 Task: Create new Company, with domain: 'avon.com' and type: 'Other'. Add new contact for this company, with mail Id: 'Akshara18Foster@avon.com', First Name: Akshara, Last name:  Foster, Job Title: 'Public Relations Manager', Phone Number: '(916) 555-4571'. Change life cycle stage to  Lead and lead status to  In Progress. Logged in from softage.10@softage.net
Action: Mouse moved to (86, 60)
Screenshot: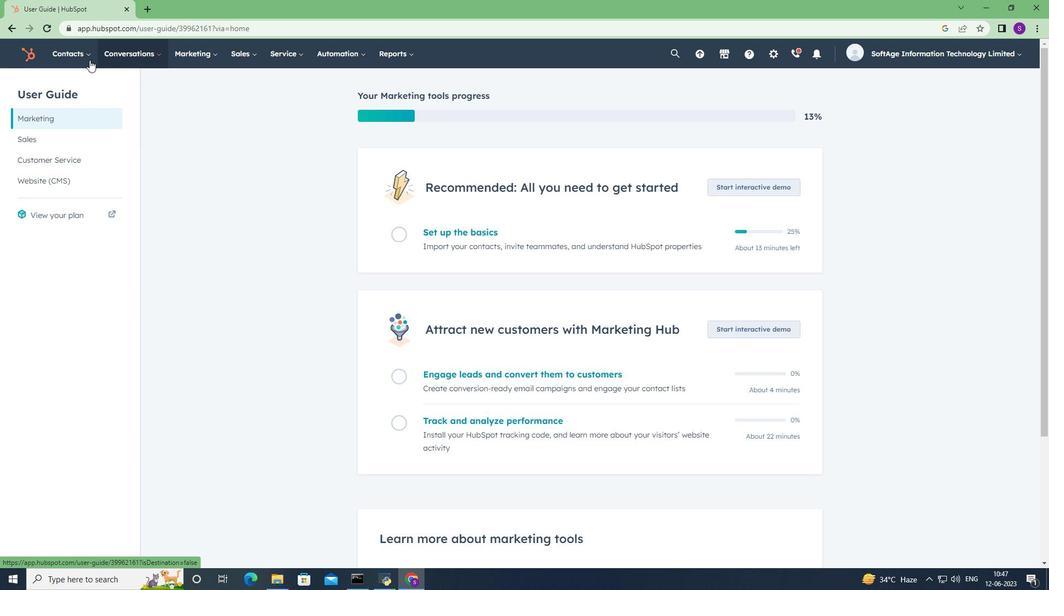 
Action: Mouse pressed left at (86, 60)
Screenshot: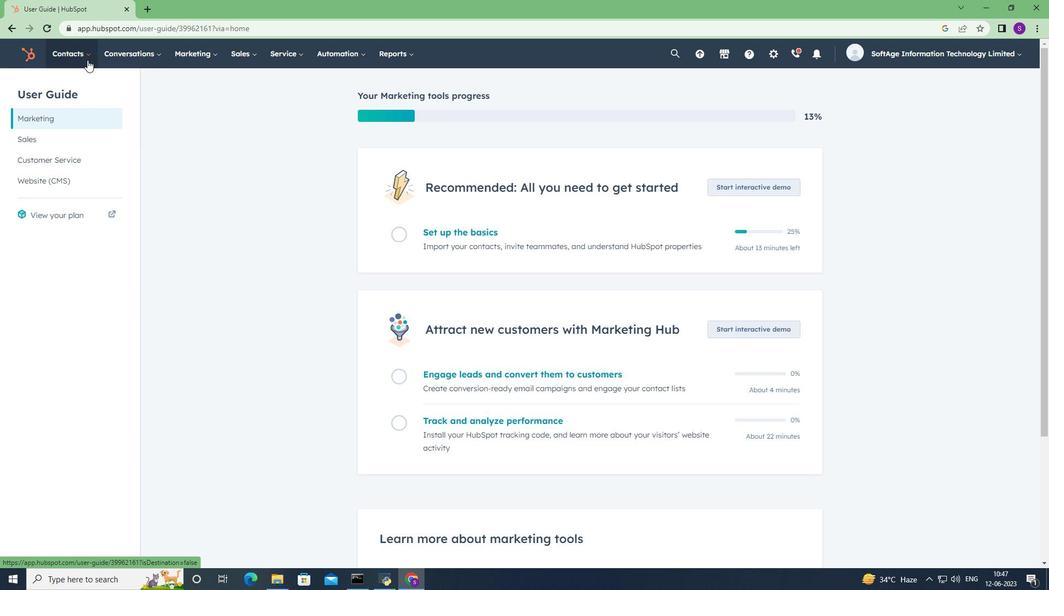 
Action: Mouse moved to (103, 105)
Screenshot: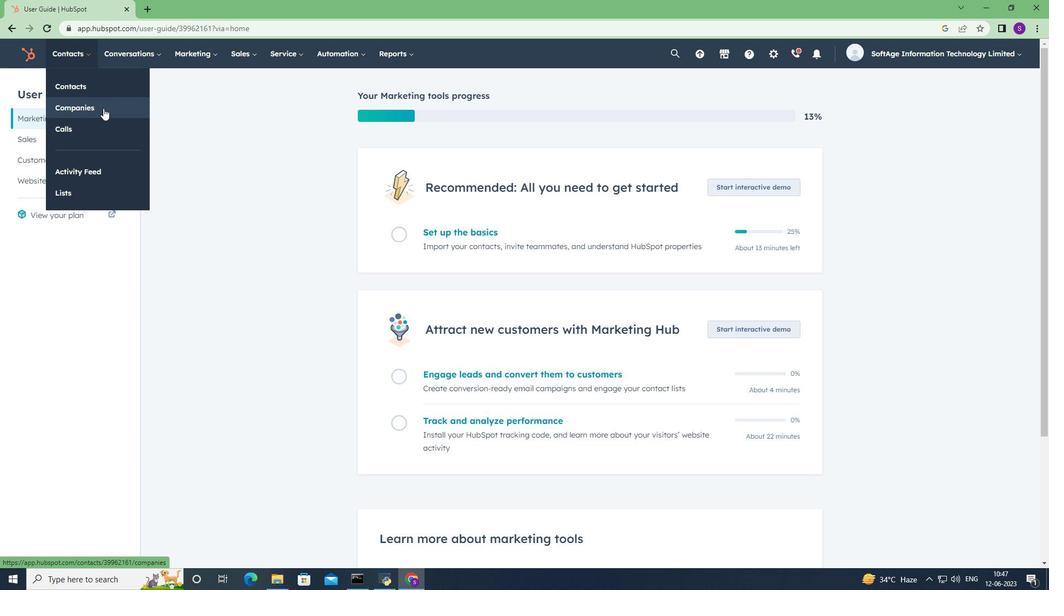 
Action: Mouse pressed left at (103, 105)
Screenshot: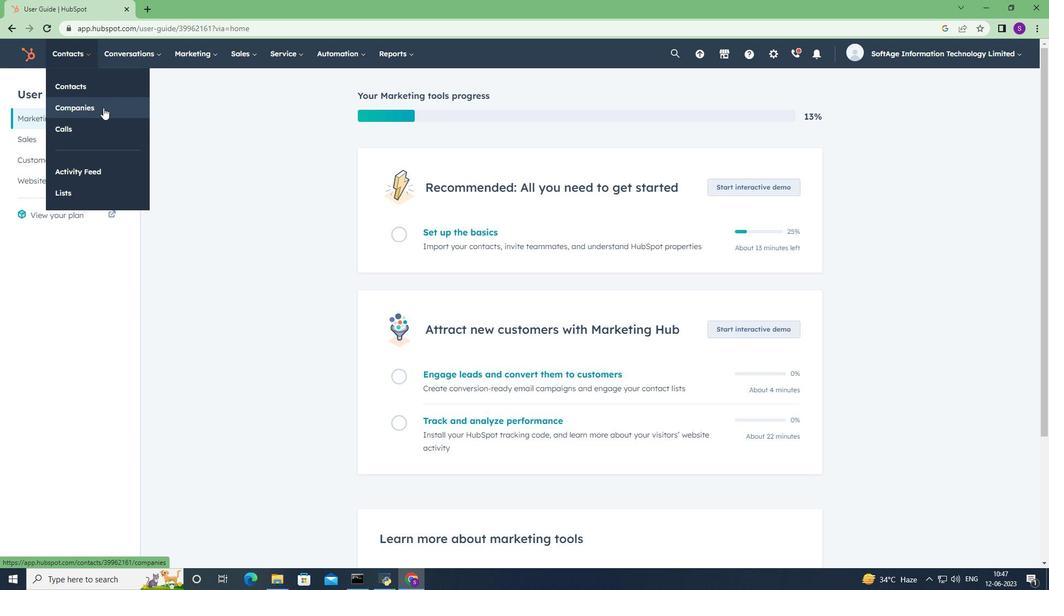
Action: Mouse moved to (984, 90)
Screenshot: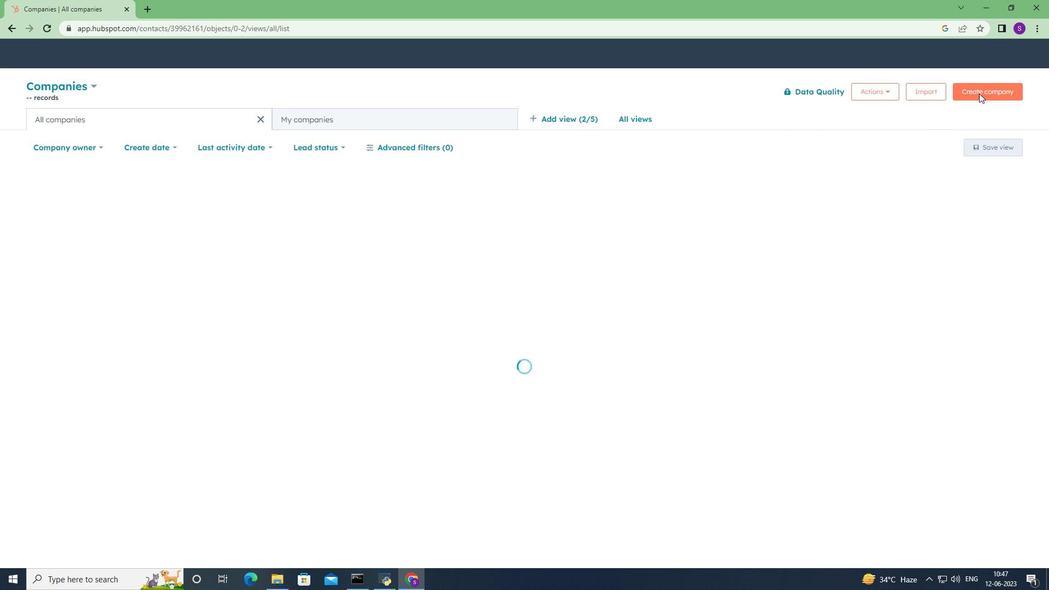 
Action: Mouse pressed left at (984, 90)
Screenshot: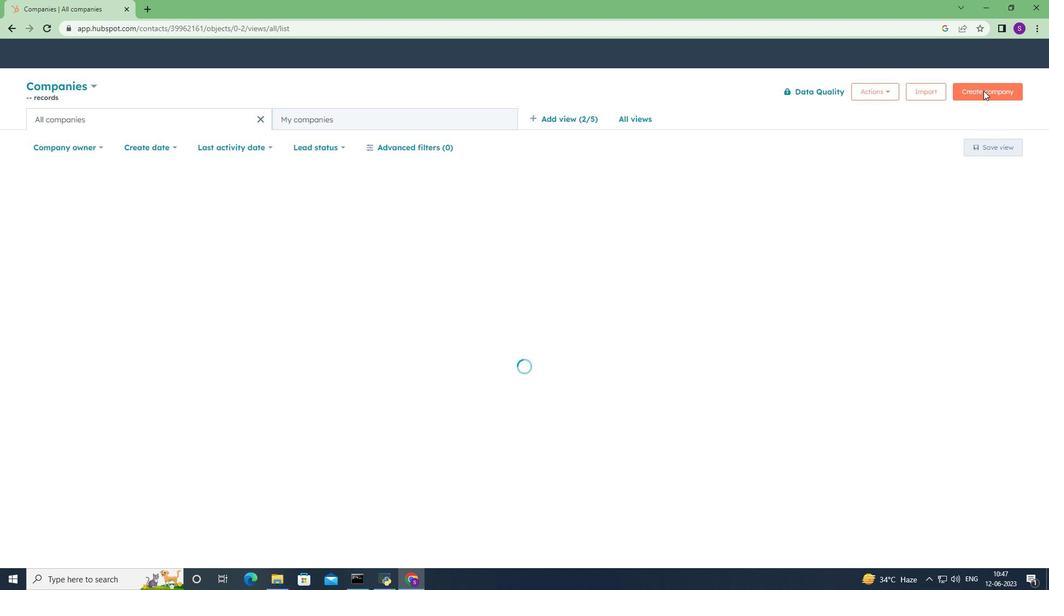 
Action: Mouse moved to (779, 140)
Screenshot: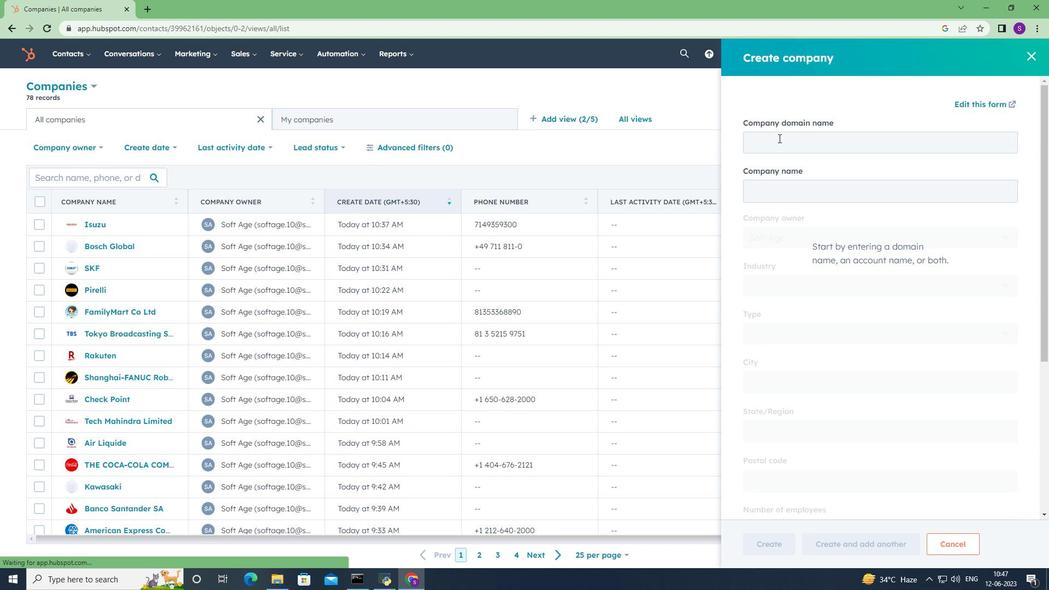 
Action: Mouse pressed left at (779, 140)
Screenshot: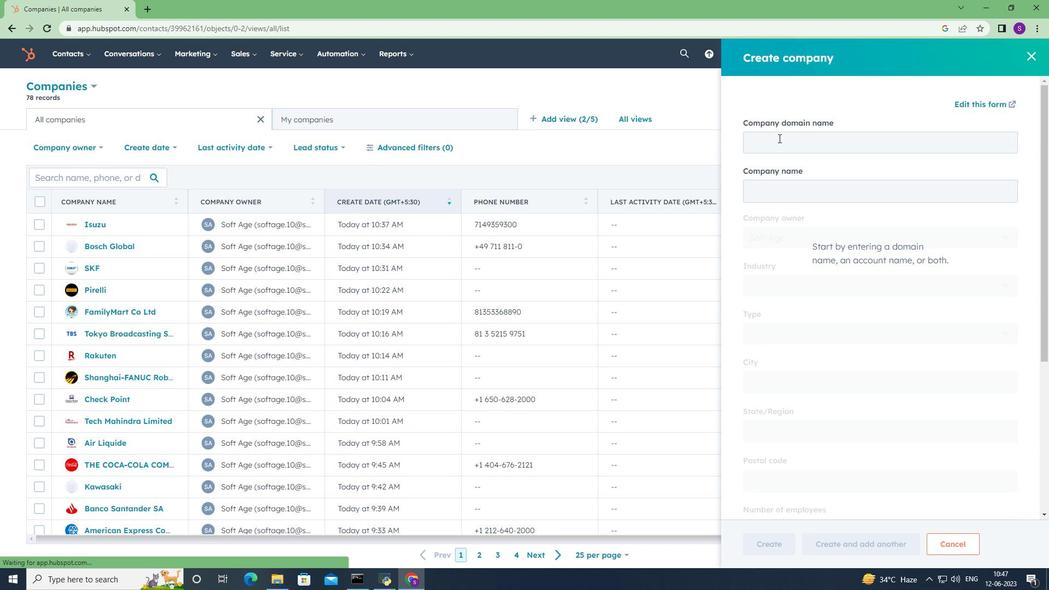 
Action: Key pressed <Key.shift>A<Key.backspace>an<Key.backspace>von.com
Screenshot: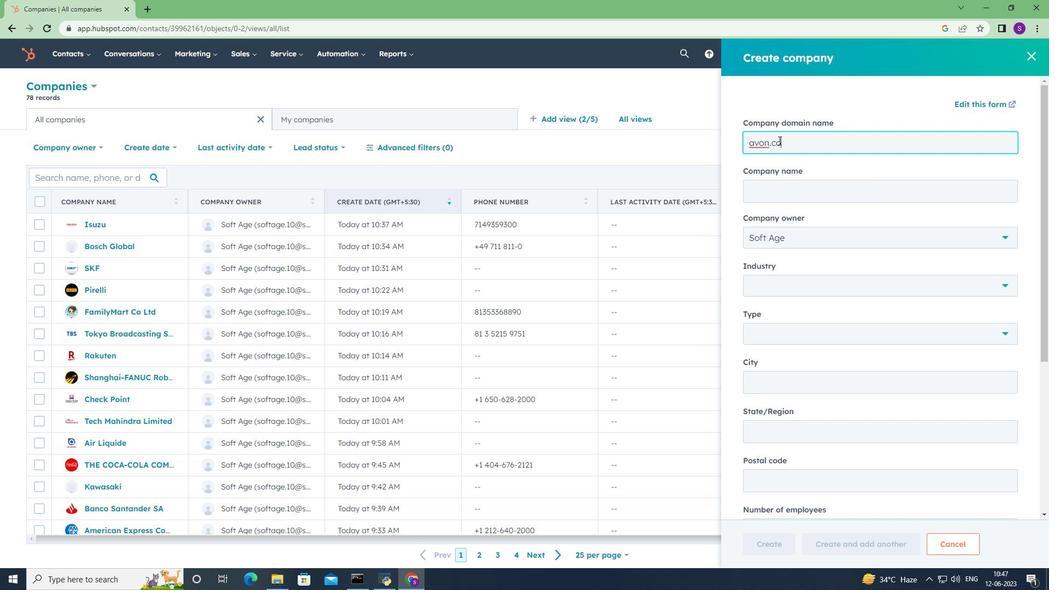 
Action: Mouse moved to (786, 176)
Screenshot: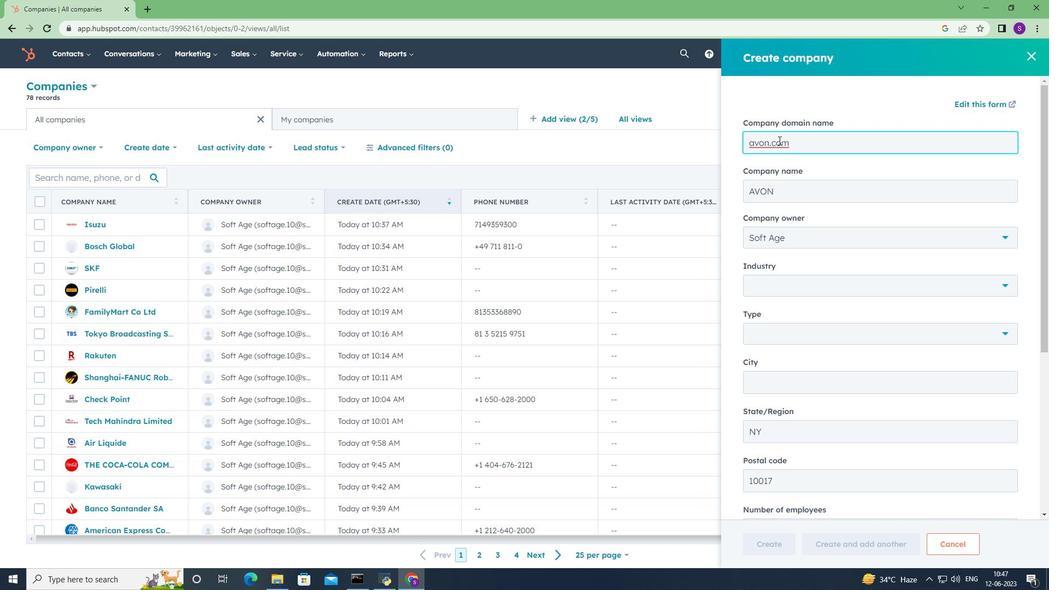 
Action: Mouse scrolled (786, 176) with delta (0, 0)
Screenshot: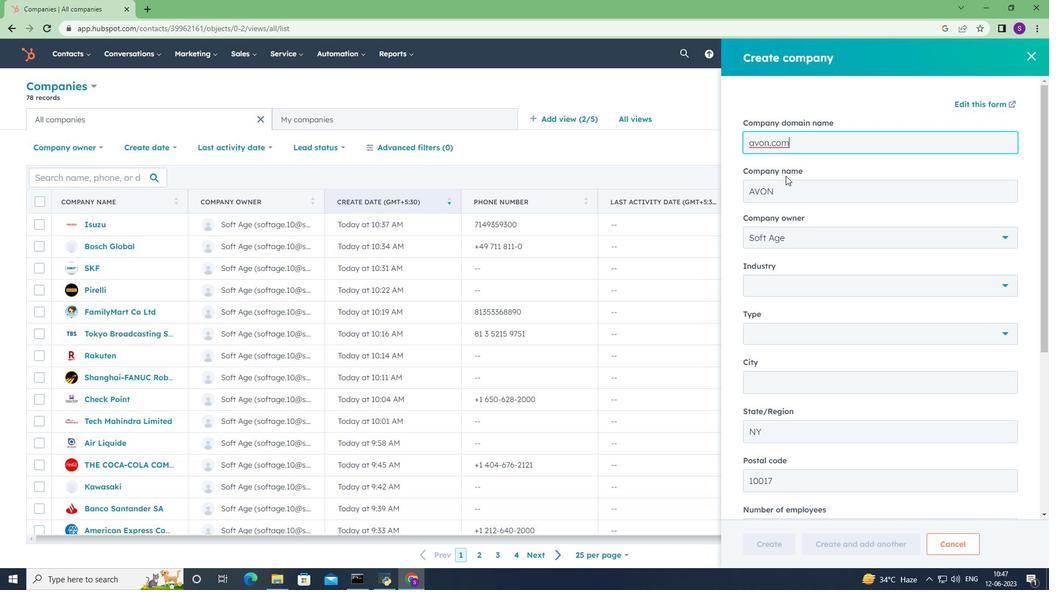
Action: Mouse moved to (790, 182)
Screenshot: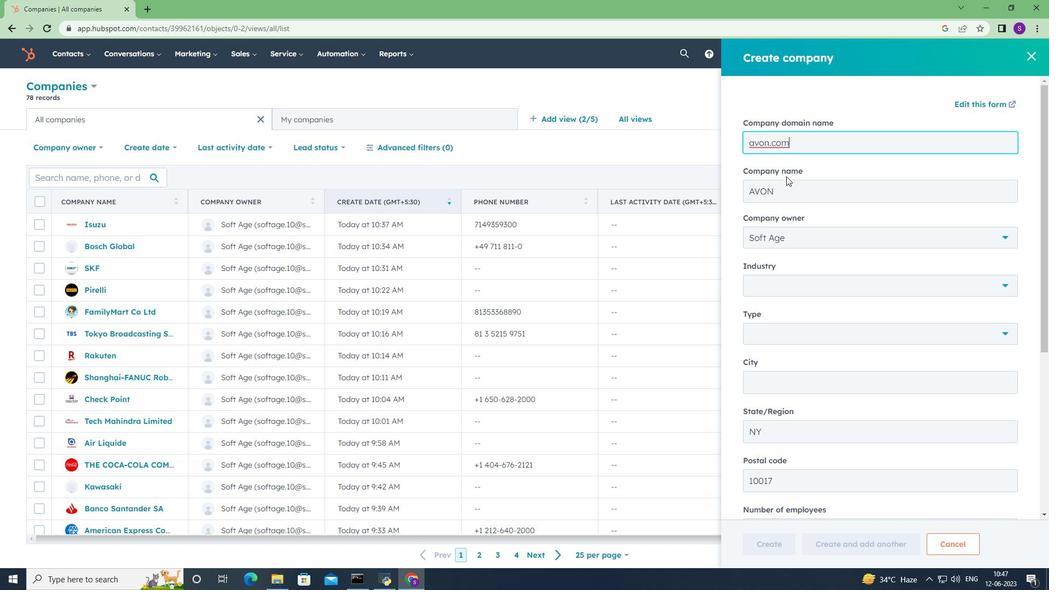 
Action: Mouse scrolled (787, 179) with delta (0, 0)
Screenshot: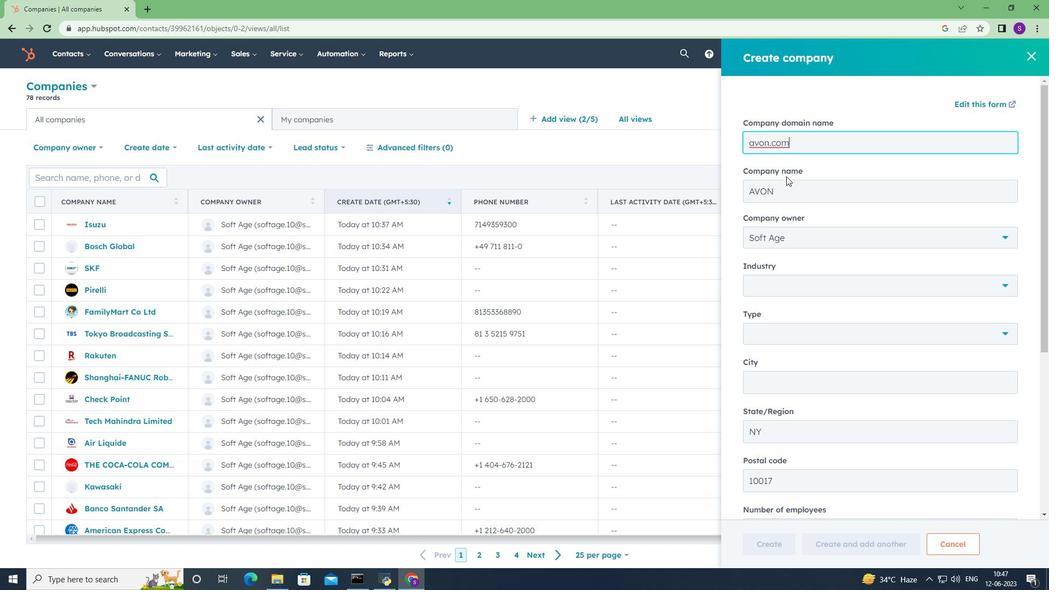 
Action: Mouse scrolled (790, 182) with delta (0, 0)
Screenshot: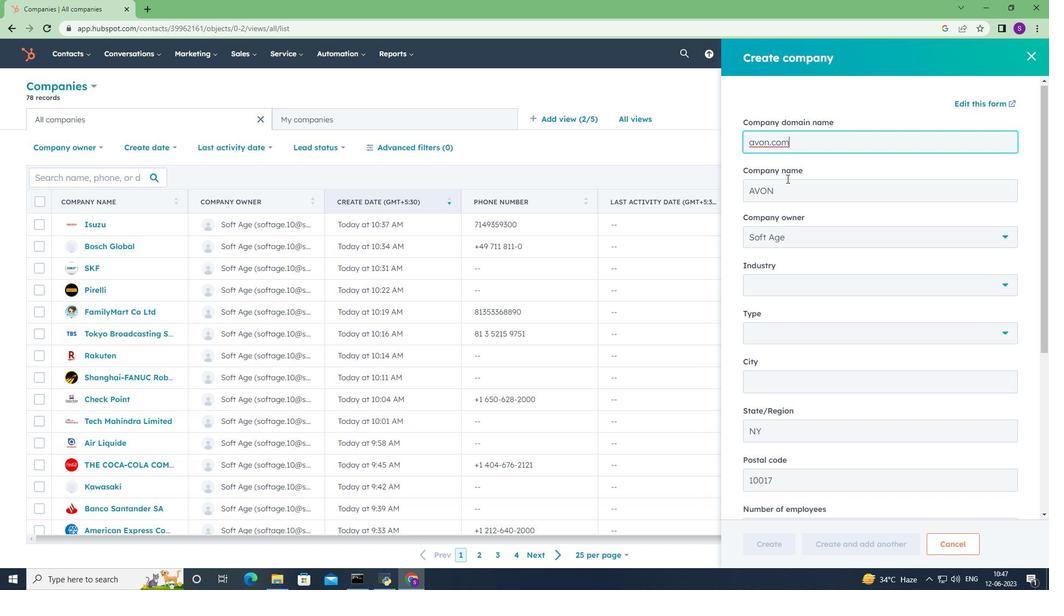 
Action: Mouse moved to (801, 173)
Screenshot: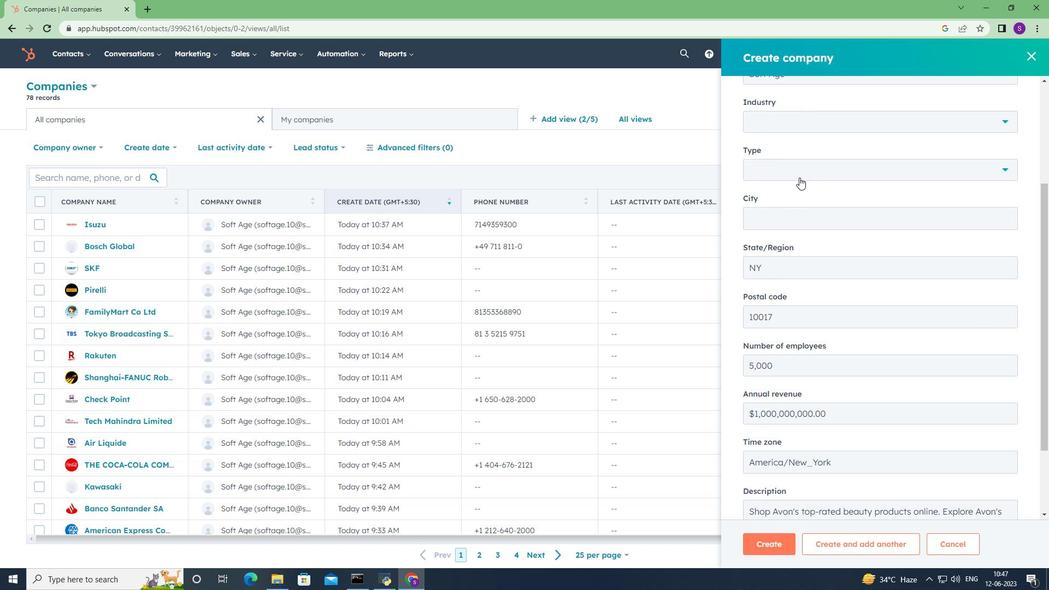 
Action: Mouse pressed left at (801, 173)
Screenshot: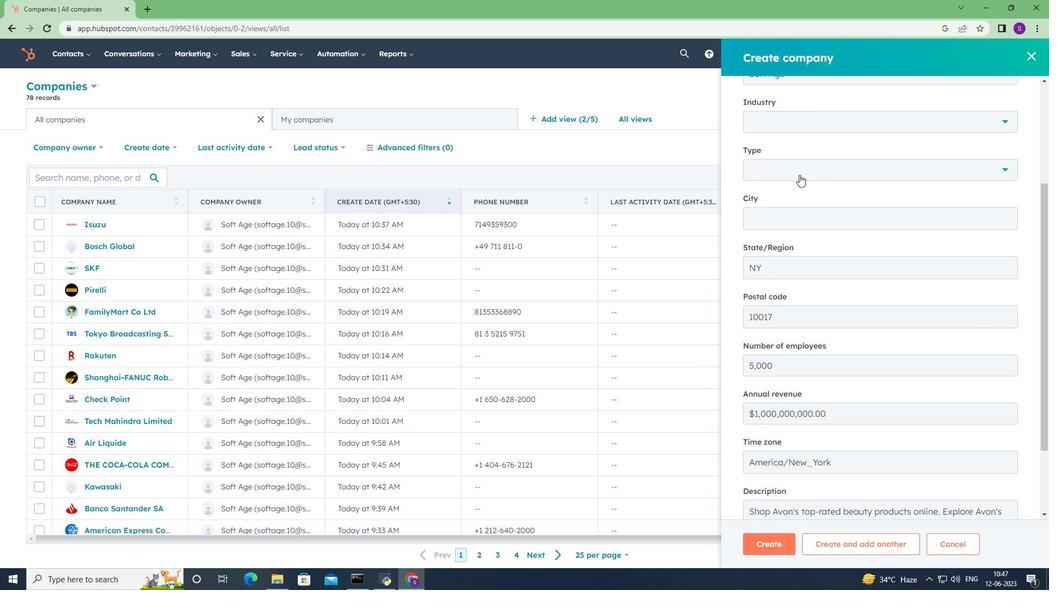
Action: Mouse moved to (780, 195)
Screenshot: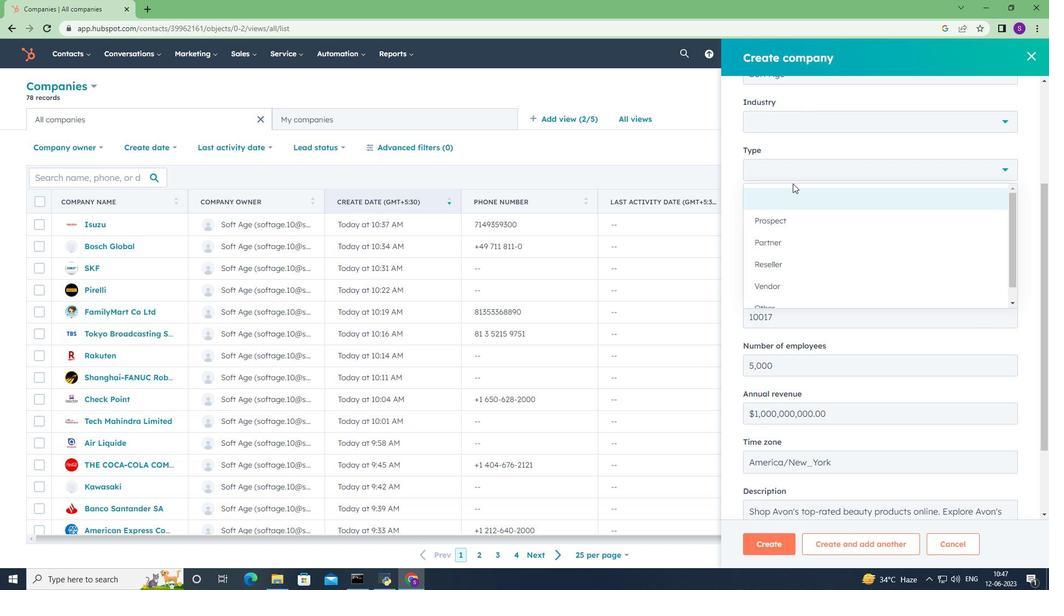 
Action: Mouse scrolled (780, 194) with delta (0, 0)
Screenshot: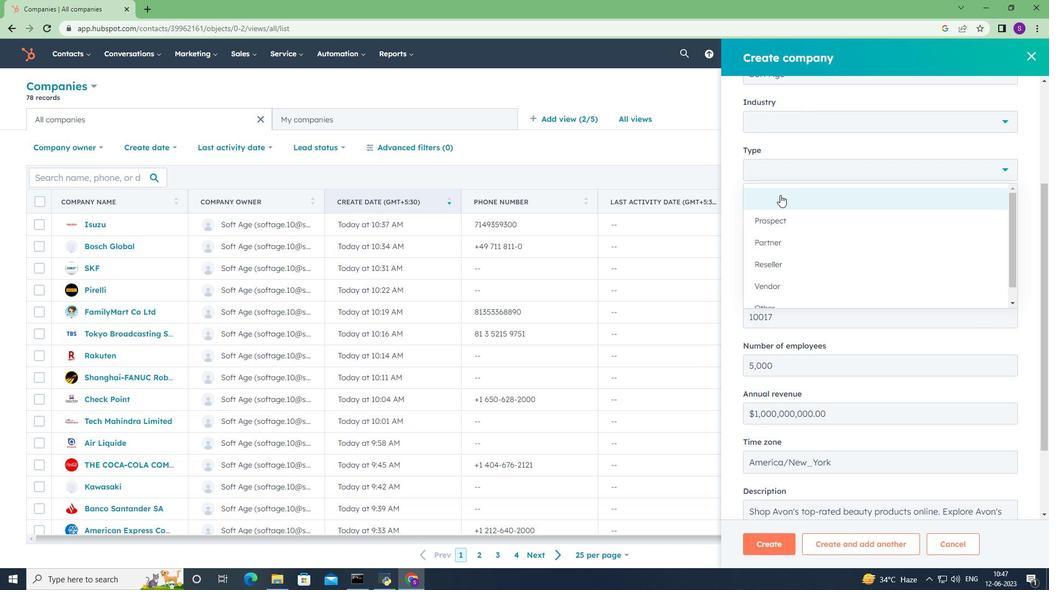 
Action: Mouse scrolled (780, 194) with delta (0, 0)
Screenshot: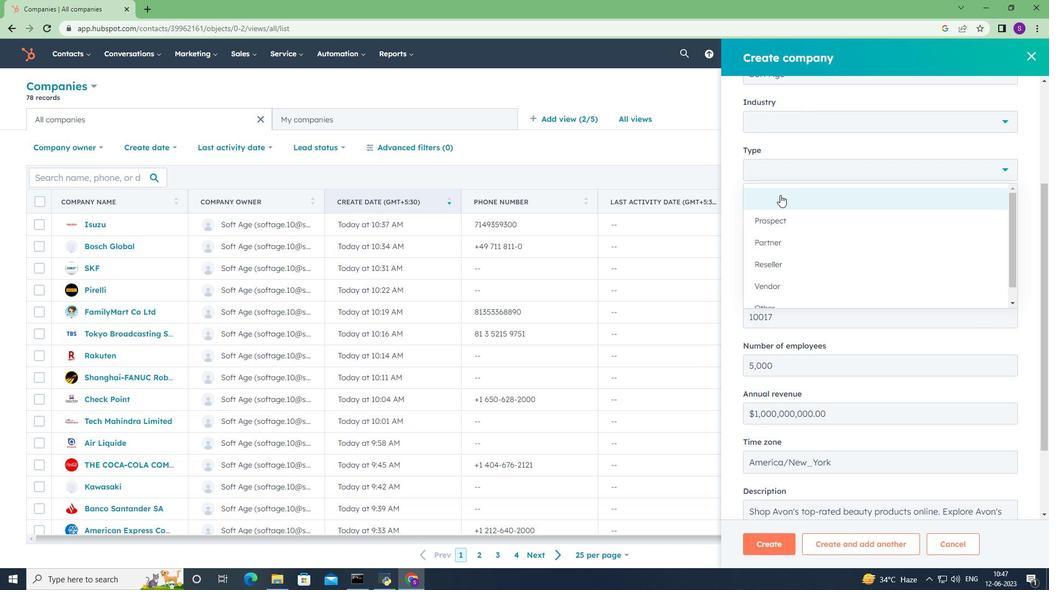 
Action: Mouse scrolled (780, 194) with delta (0, 0)
Screenshot: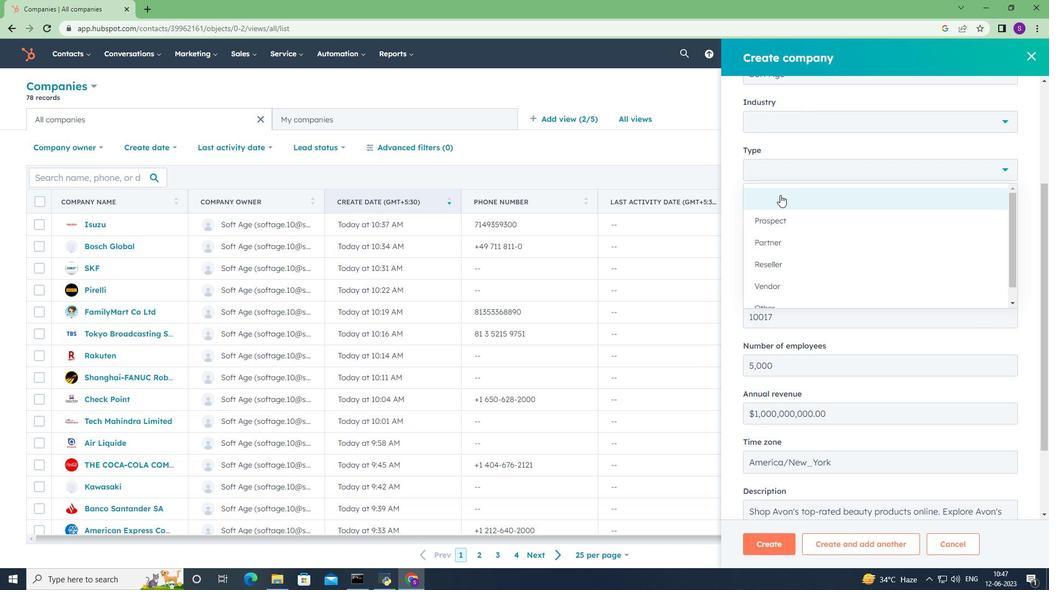 
Action: Mouse scrolled (780, 194) with delta (0, 0)
Screenshot: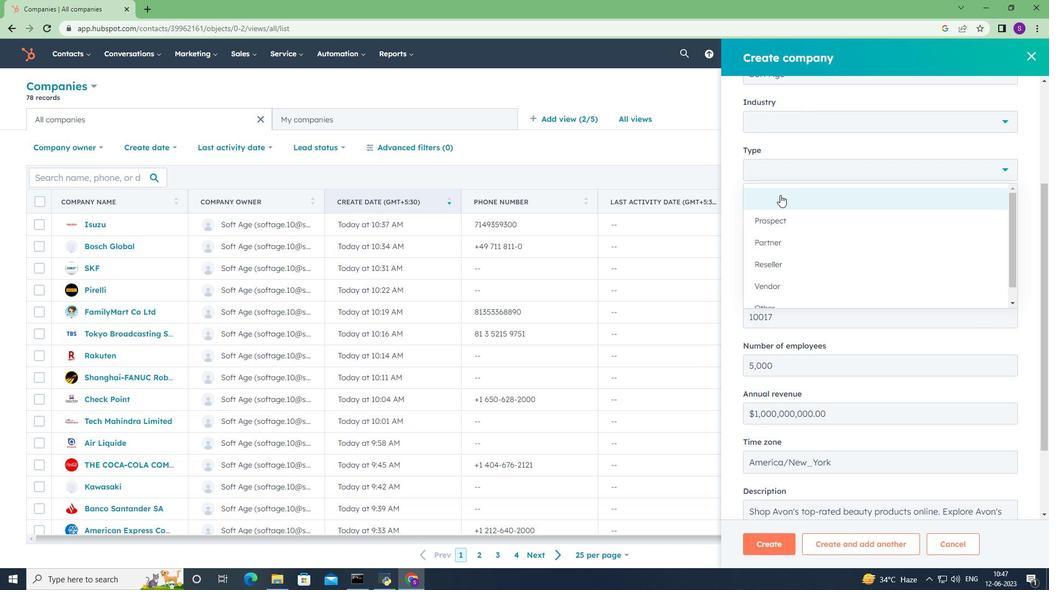
Action: Mouse scrolled (780, 194) with delta (0, 0)
Screenshot: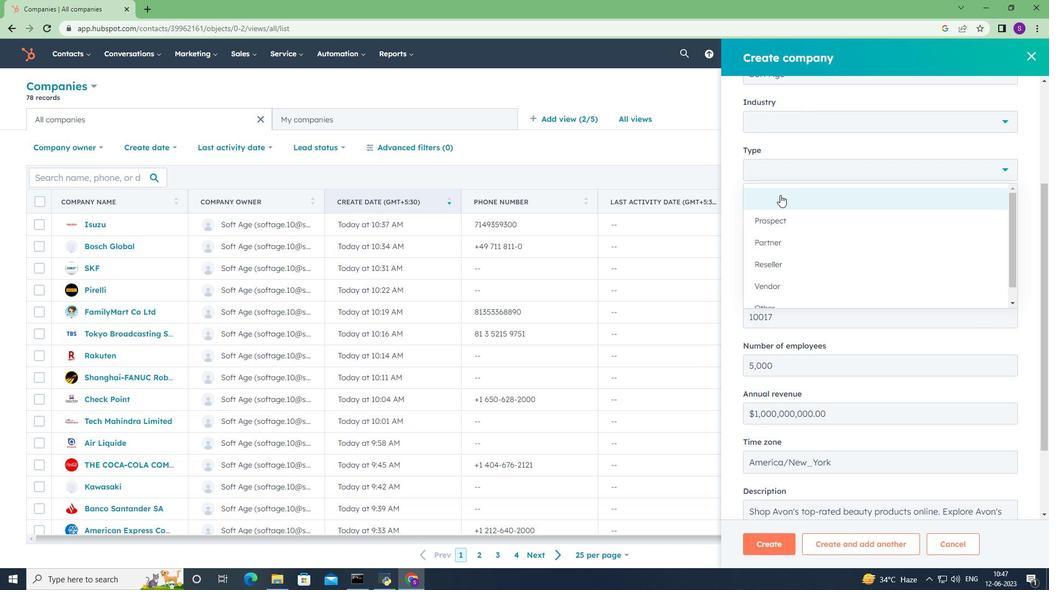 
Action: Mouse moved to (770, 290)
Screenshot: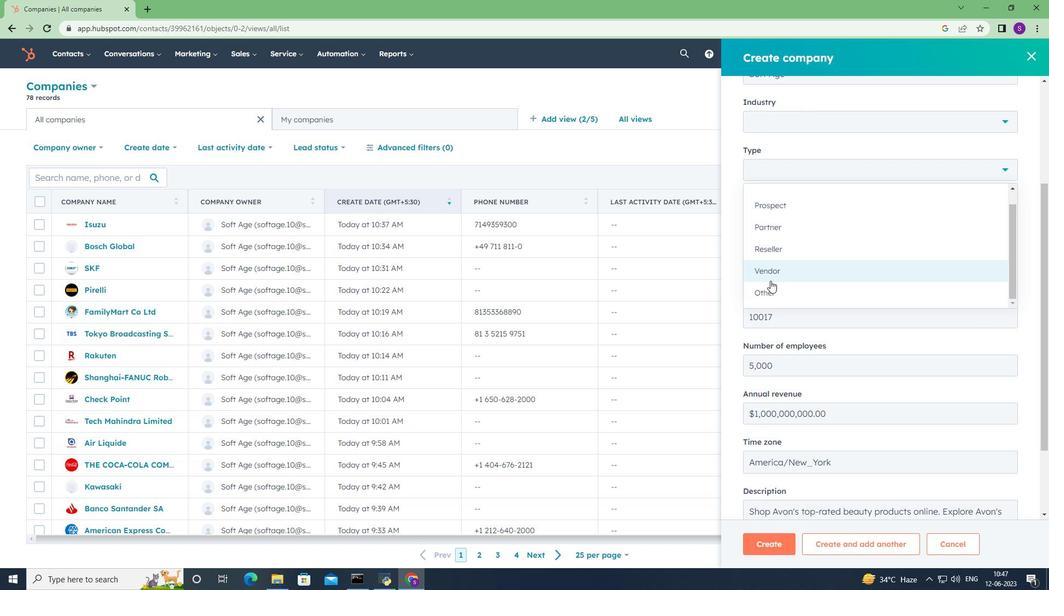 
Action: Mouse pressed left at (770, 290)
Screenshot: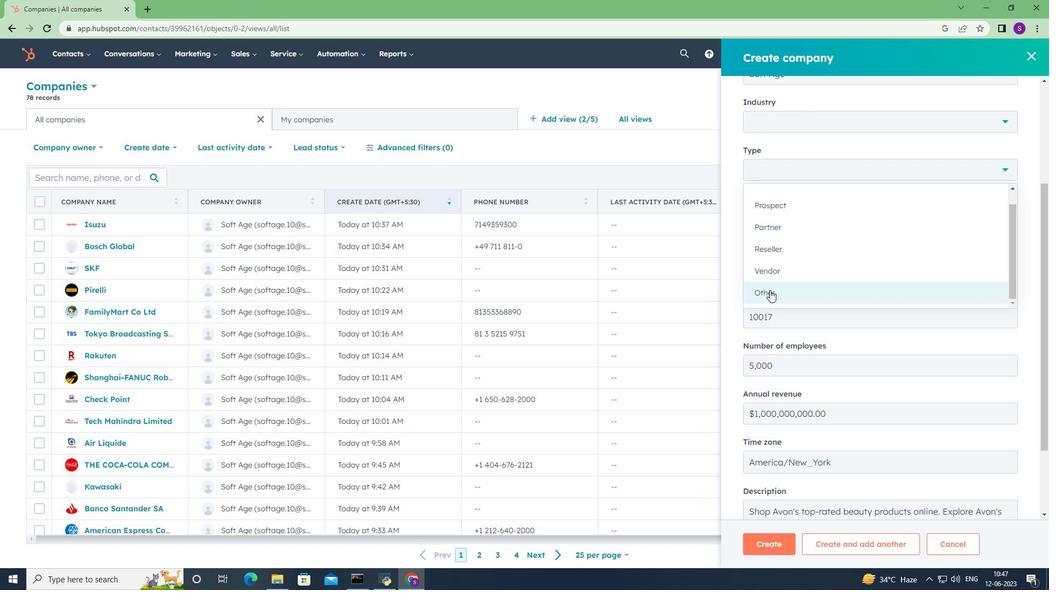 
Action: Mouse moved to (777, 274)
Screenshot: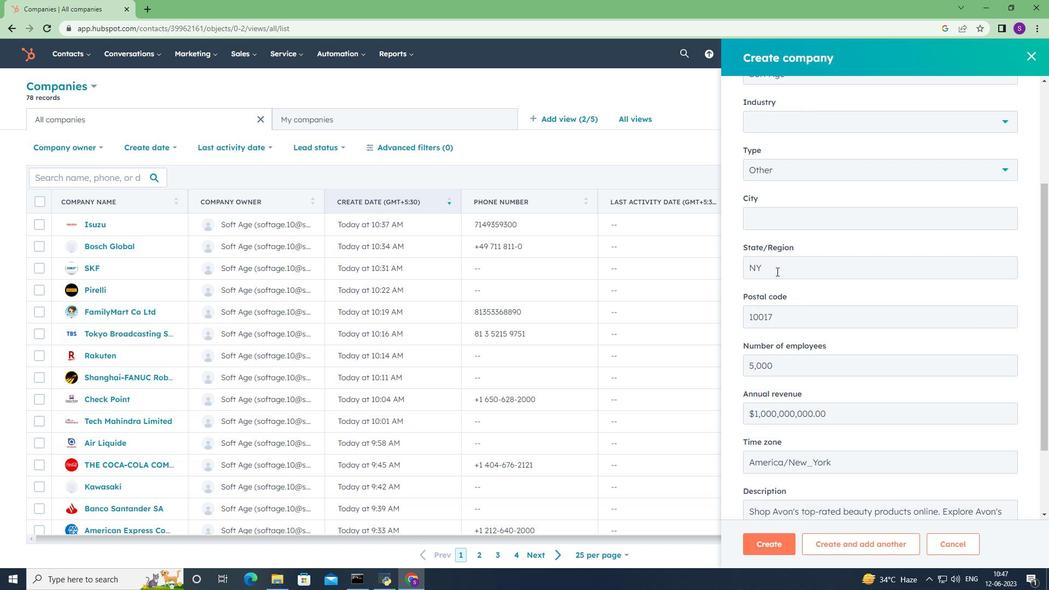 
Action: Mouse scrolled (777, 271) with delta (0, 0)
Screenshot: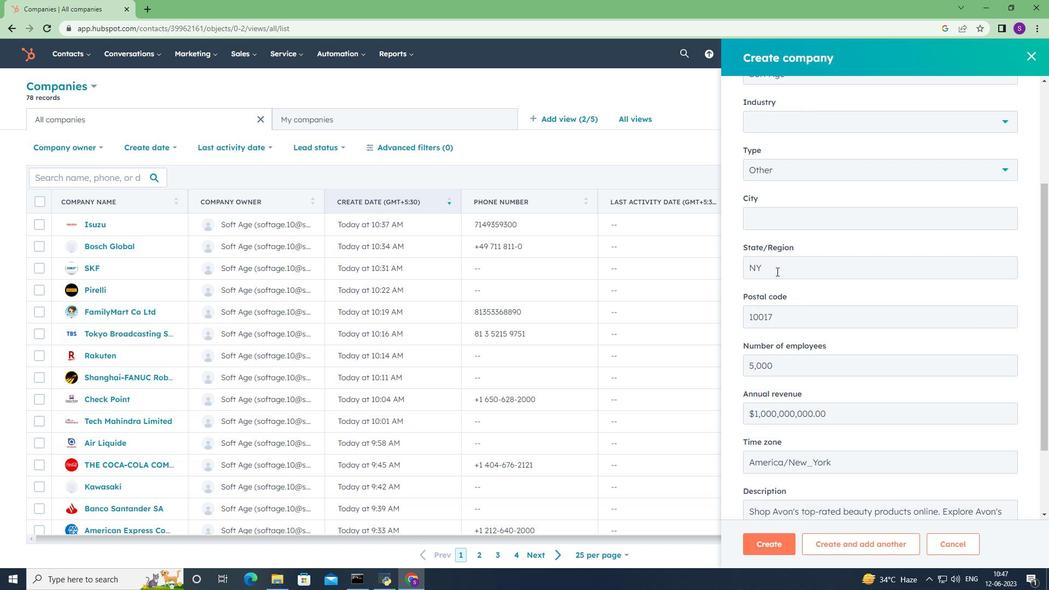 
Action: Mouse scrolled (777, 273) with delta (0, 0)
Screenshot: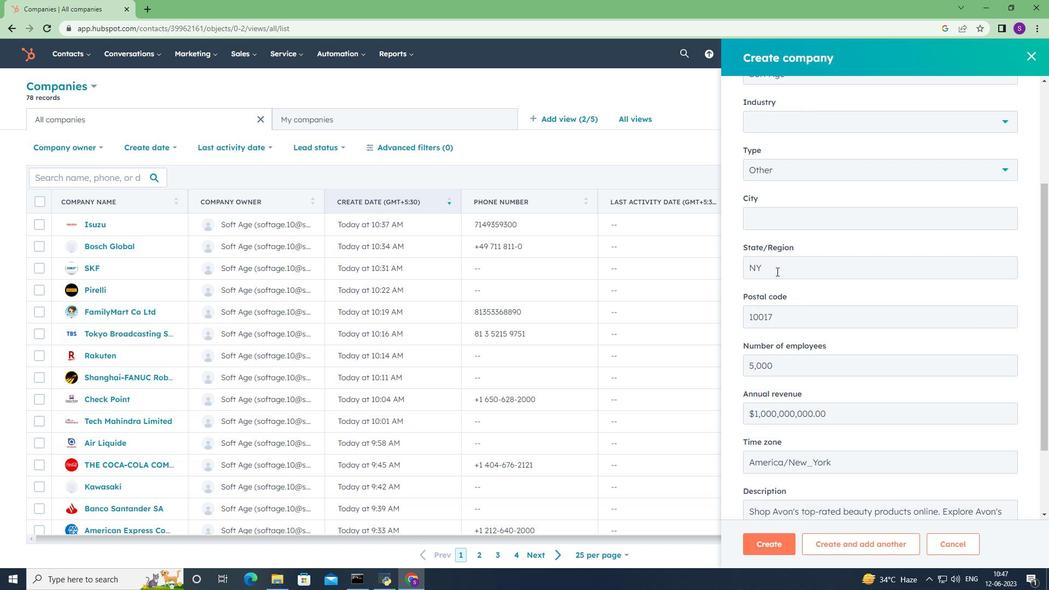 
Action: Mouse moved to (777, 276)
Screenshot: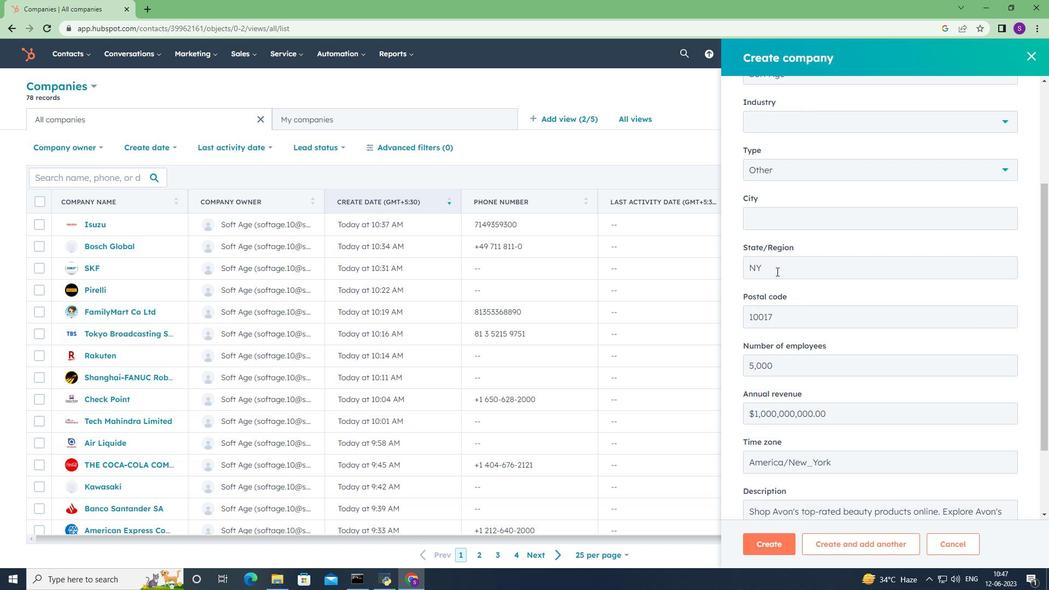 
Action: Mouse scrolled (777, 275) with delta (0, 0)
Screenshot: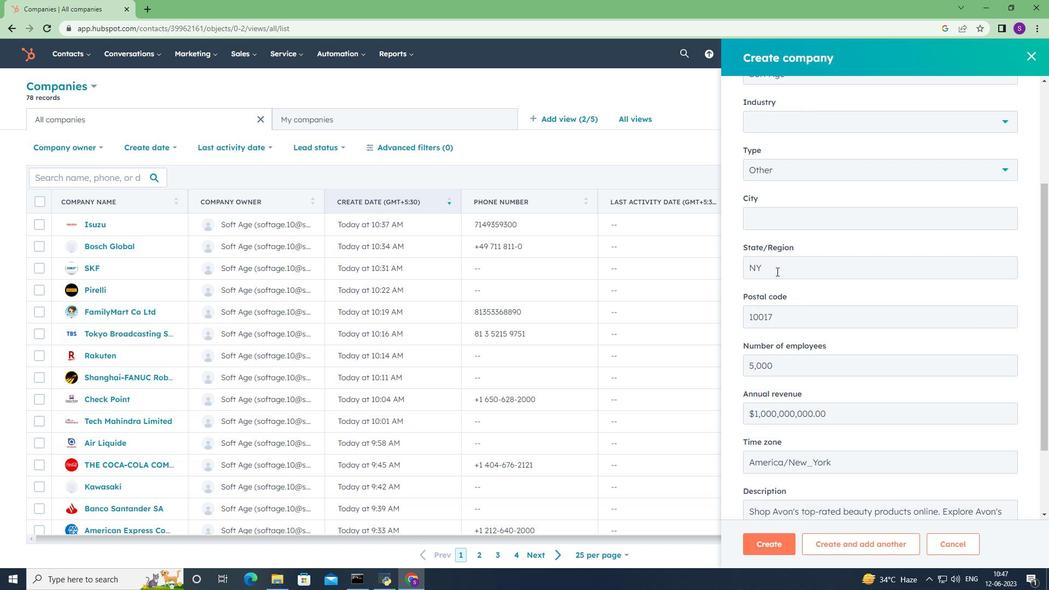 
Action: Mouse moved to (777, 277)
Screenshot: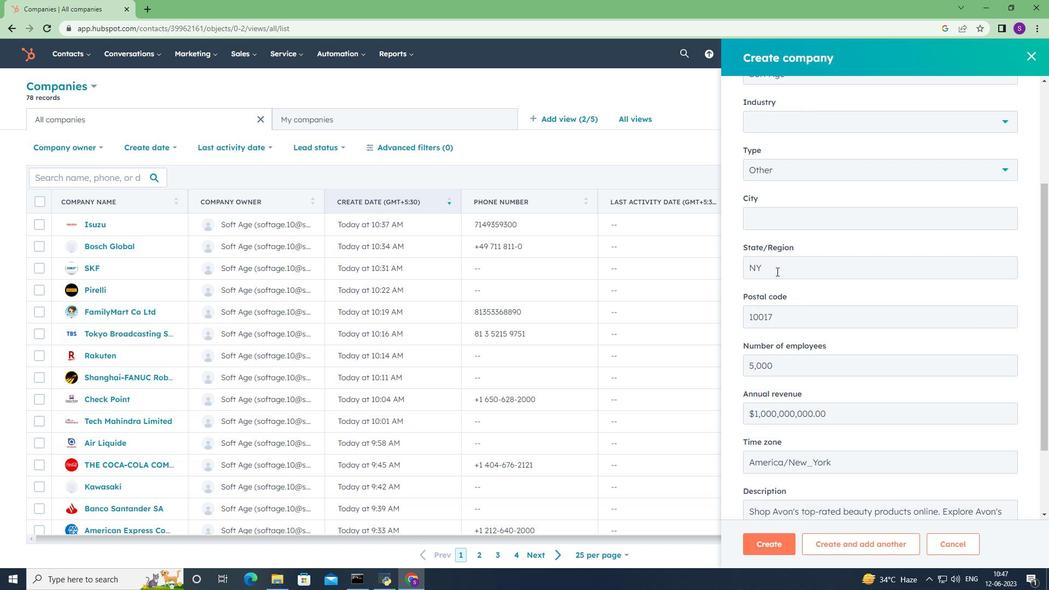 
Action: Mouse scrolled (777, 277) with delta (0, 0)
Screenshot: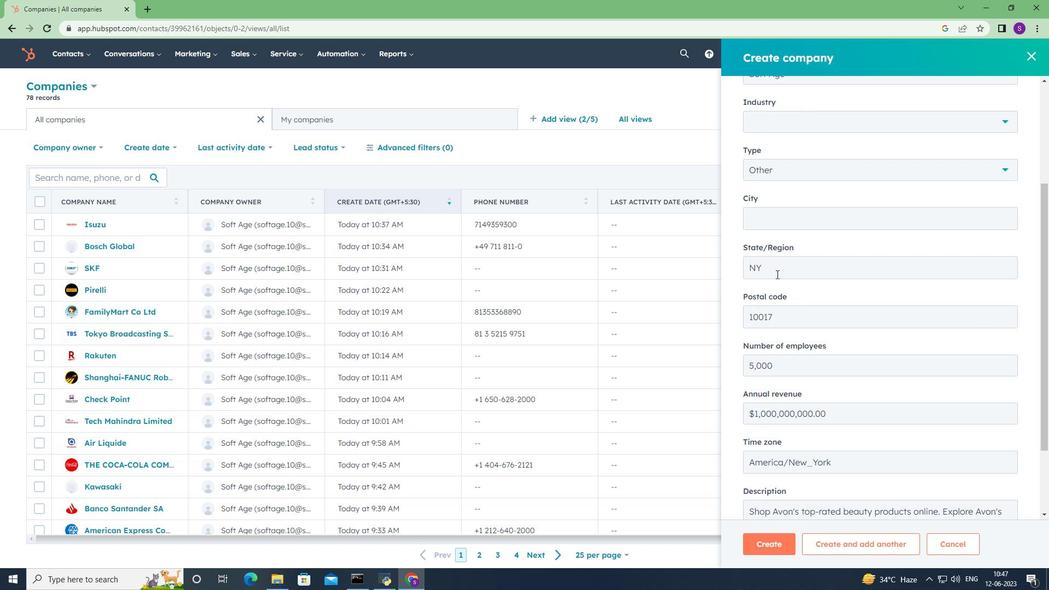 
Action: Mouse moved to (780, 370)
Screenshot: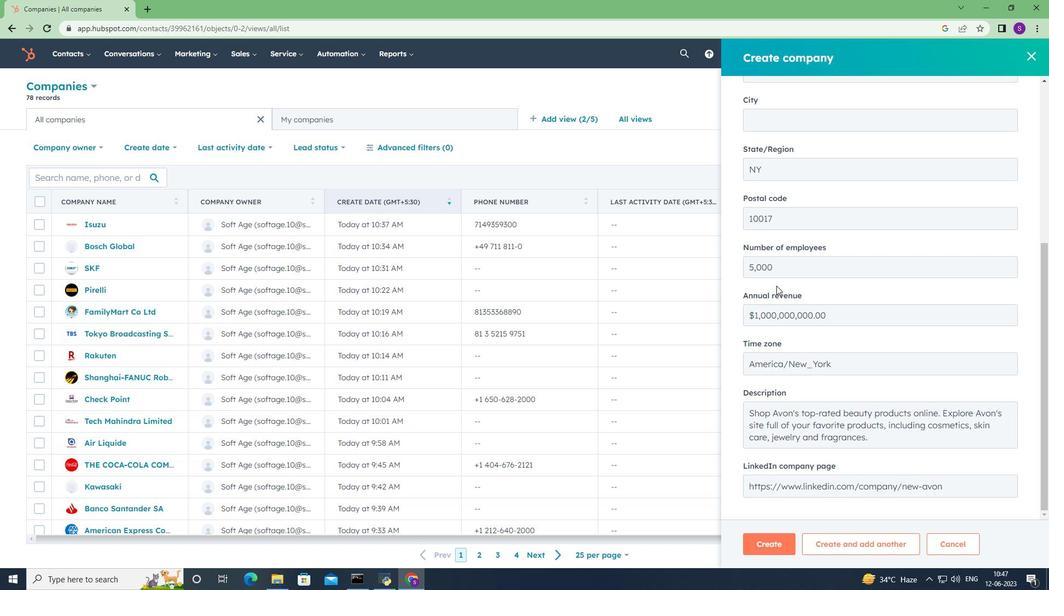 
Action: Mouse scrolled (780, 369) with delta (0, 0)
Screenshot: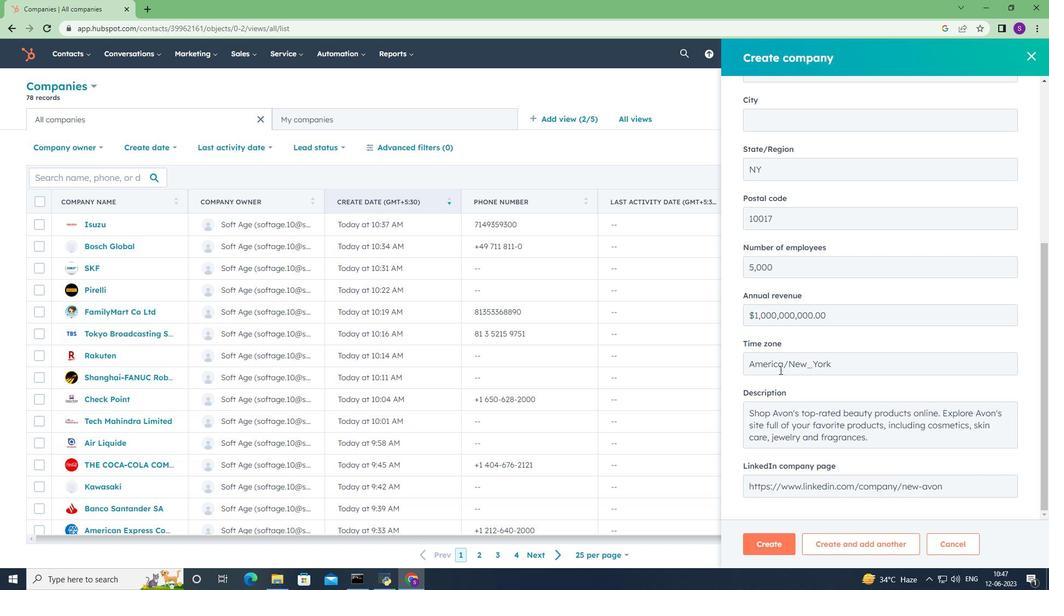 
Action: Mouse scrolled (780, 369) with delta (0, 0)
Screenshot: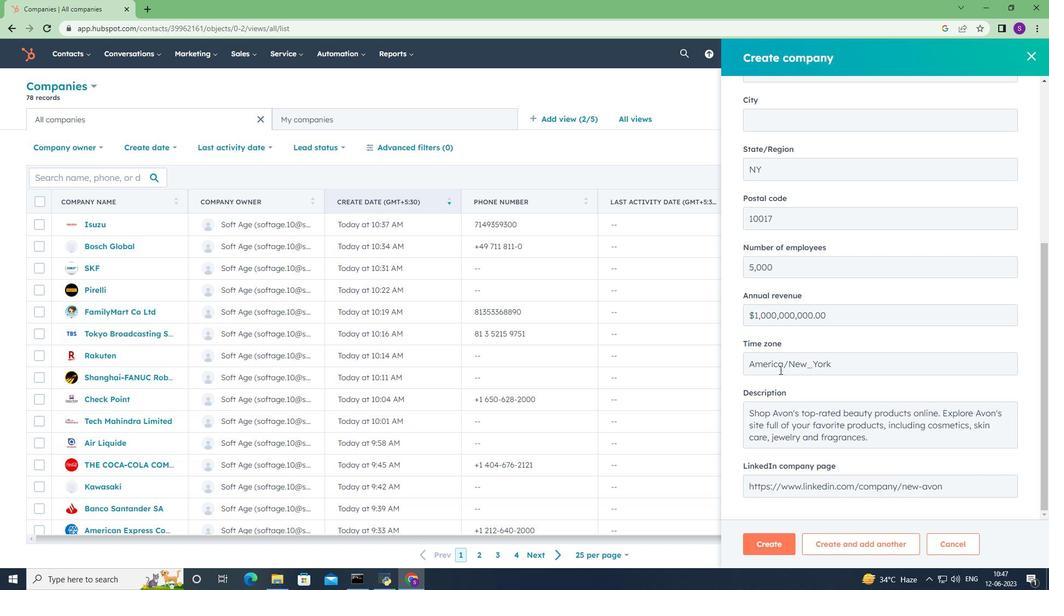 
Action: Mouse scrolled (780, 369) with delta (0, 0)
Screenshot: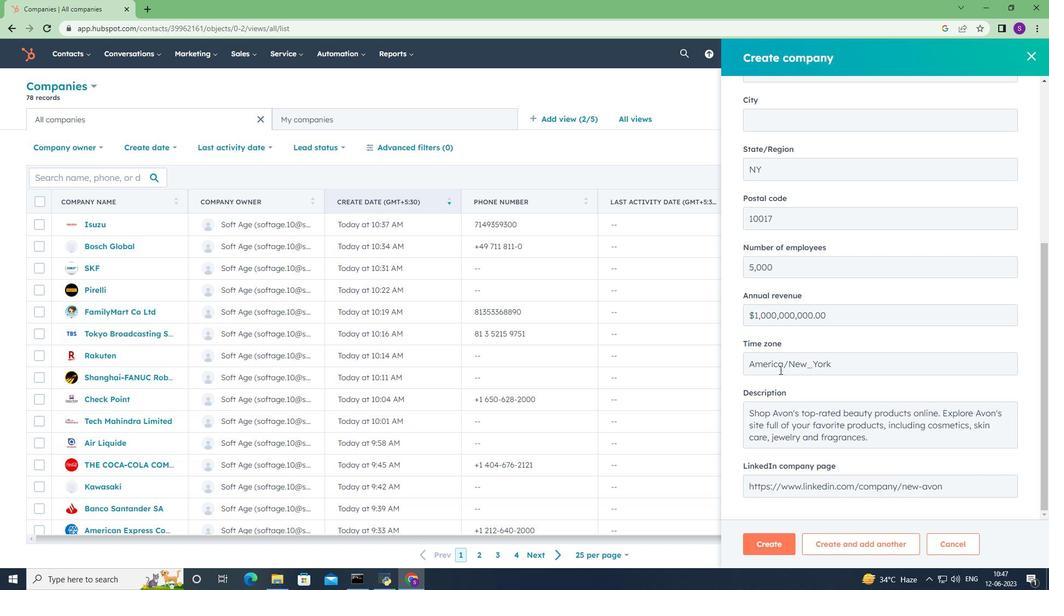 
Action: Mouse scrolled (780, 369) with delta (0, 0)
Screenshot: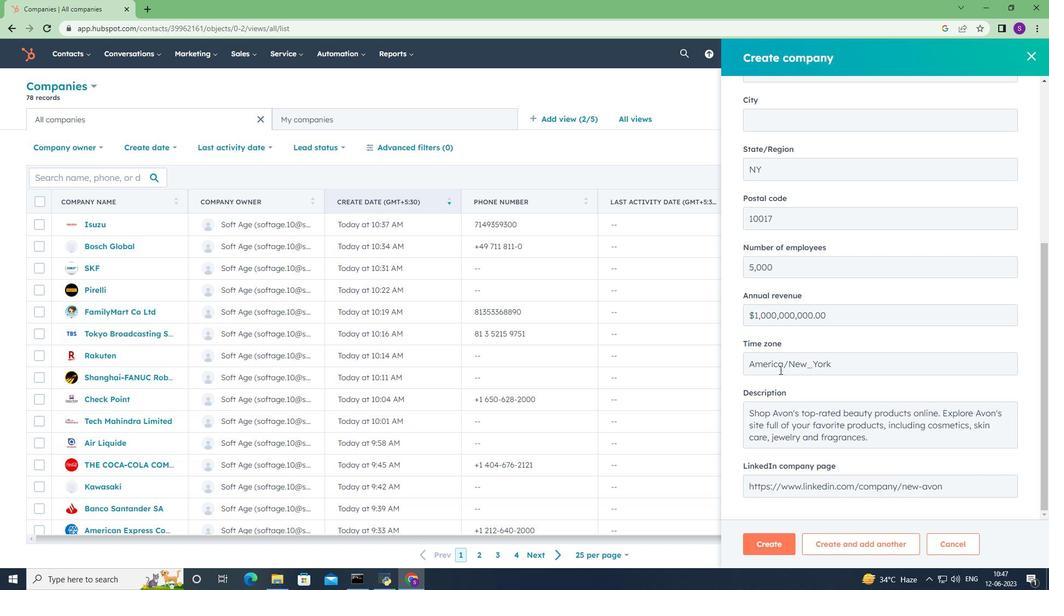 
Action: Mouse scrolled (780, 369) with delta (0, 0)
Screenshot: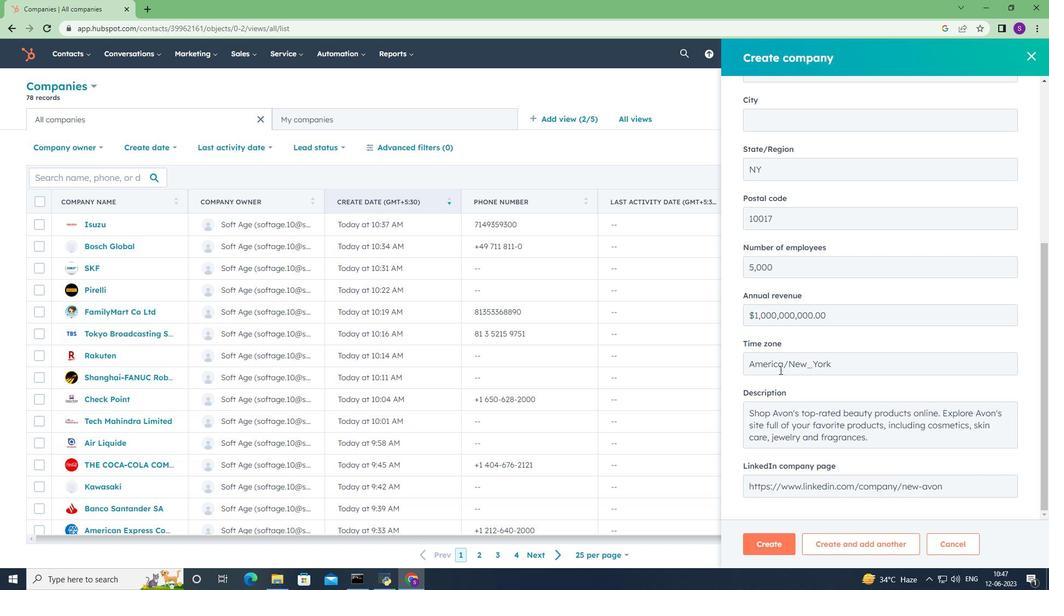 
Action: Mouse moved to (782, 545)
Screenshot: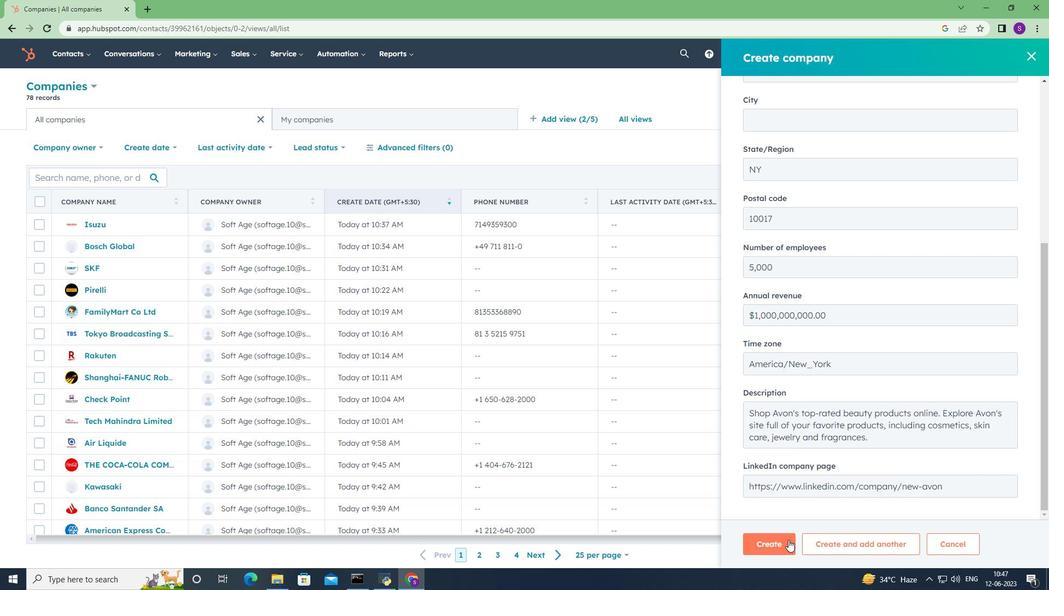 
Action: Mouse pressed left at (782, 545)
Screenshot: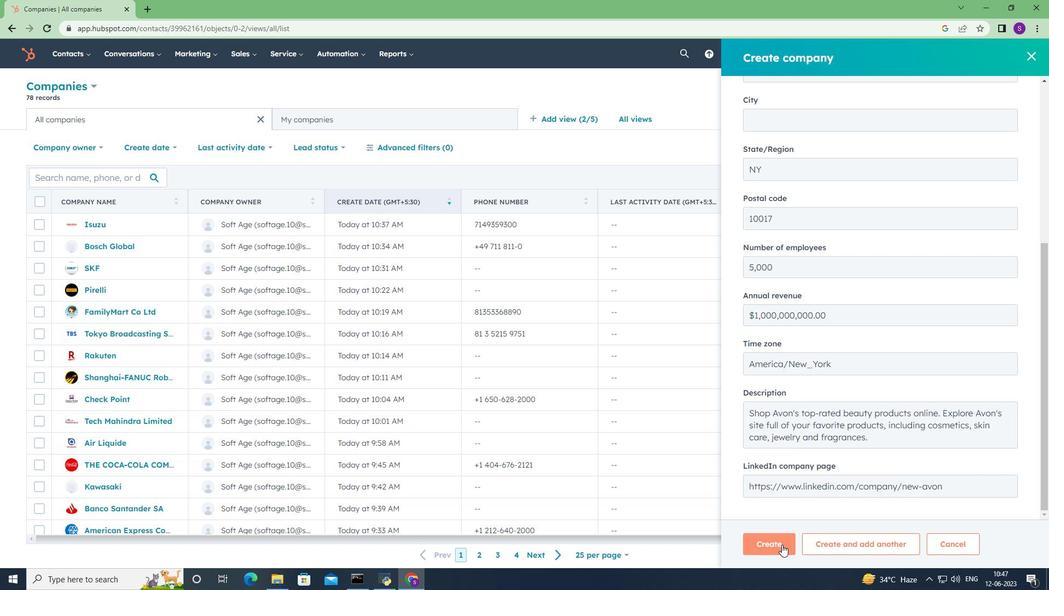 
Action: Mouse moved to (737, 354)
Screenshot: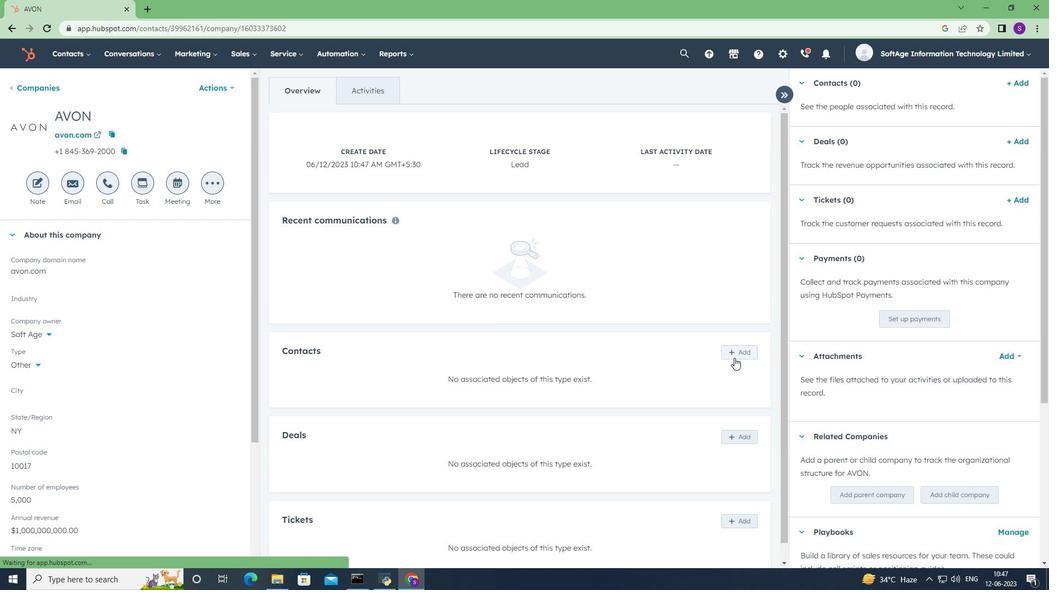 
Action: Mouse pressed left at (737, 354)
Screenshot: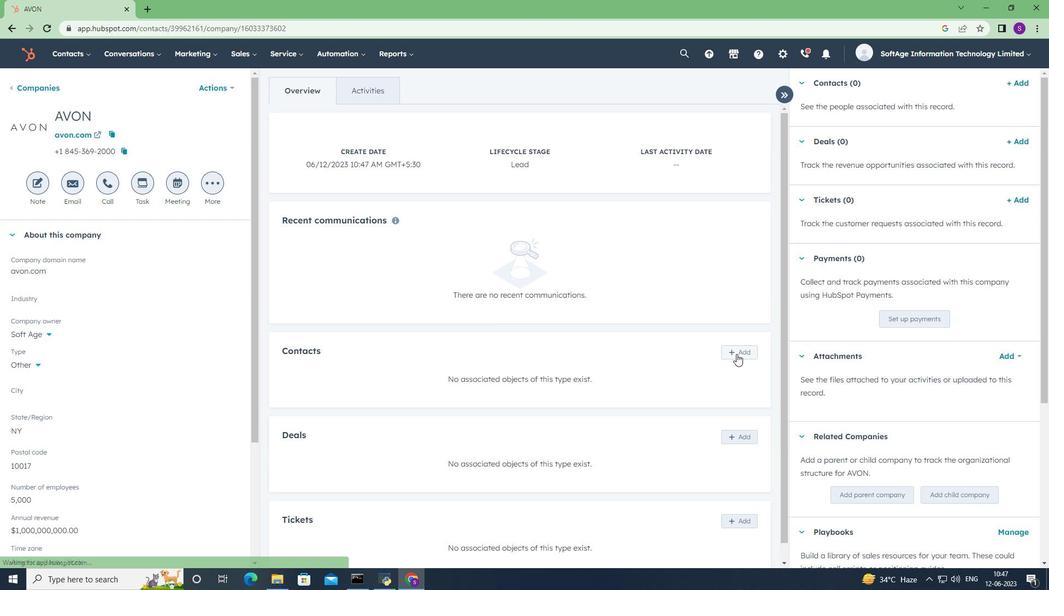 
Action: Mouse moved to (846, 107)
Screenshot: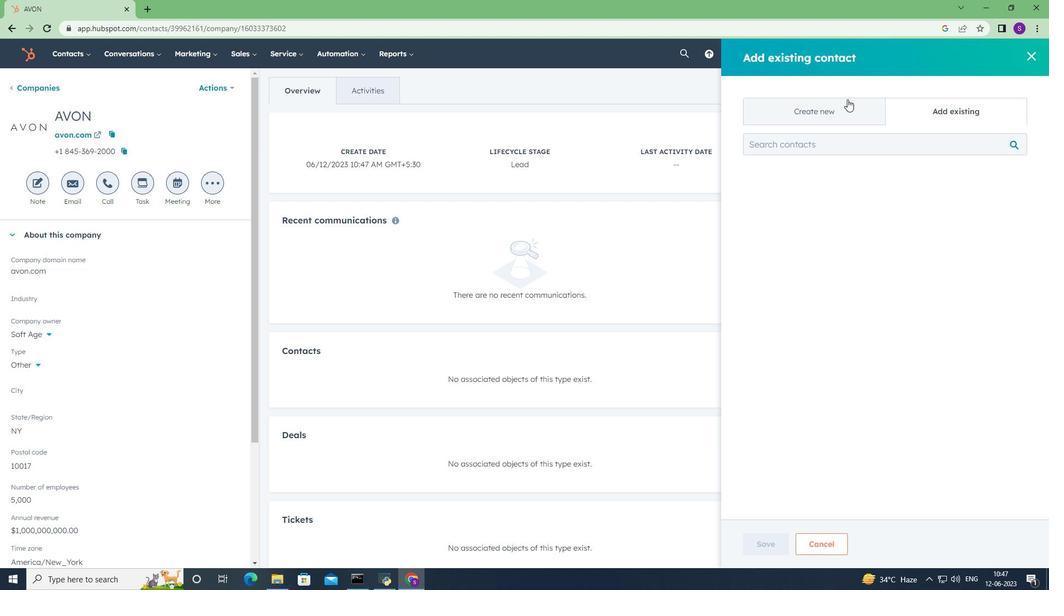 
Action: Mouse pressed left at (846, 107)
Screenshot: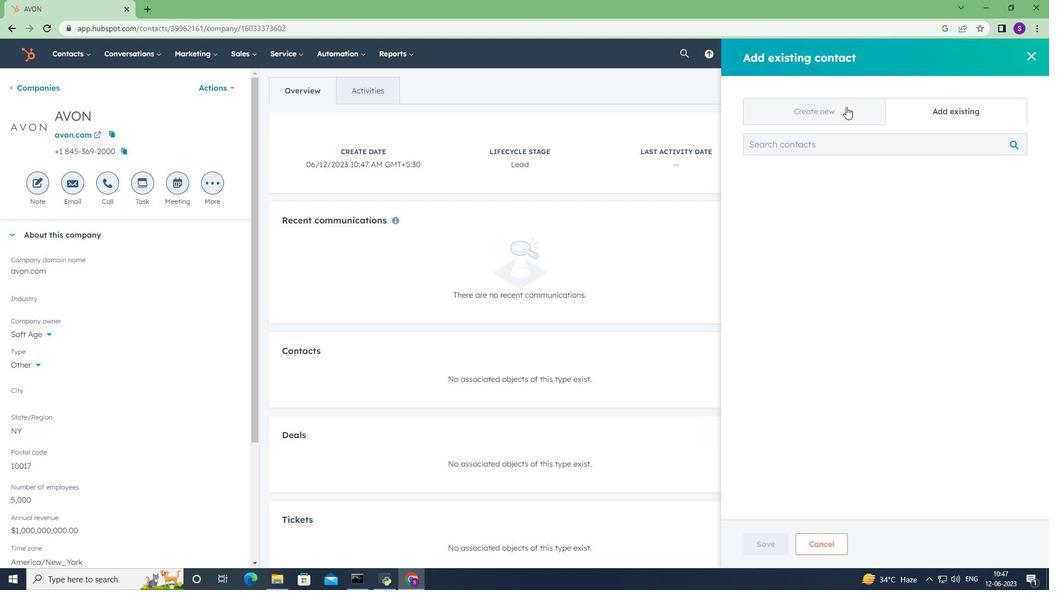 
Action: Mouse moved to (830, 173)
Screenshot: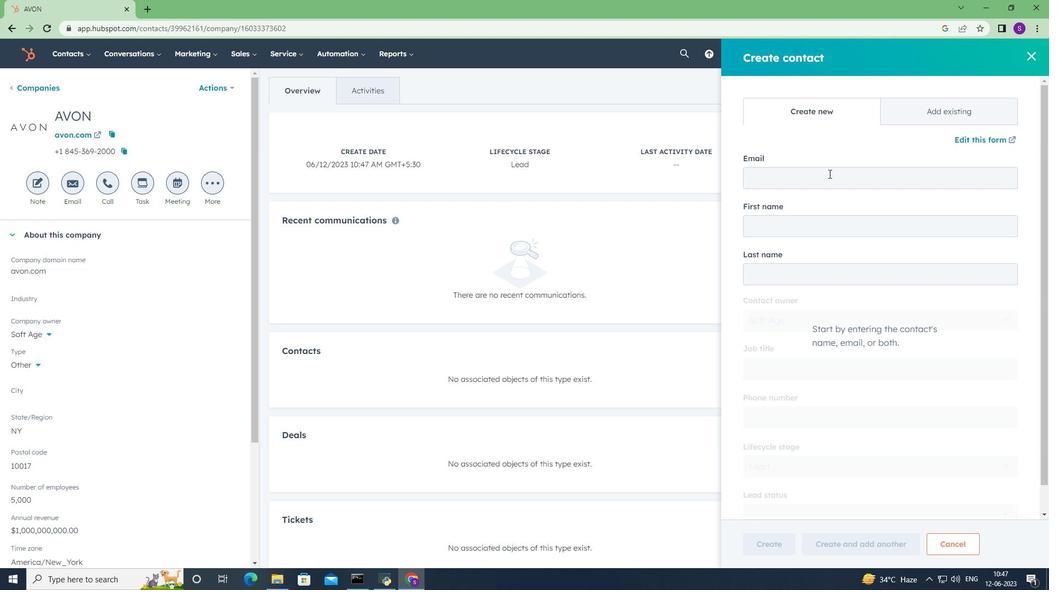 
Action: Mouse pressed left at (830, 173)
Screenshot: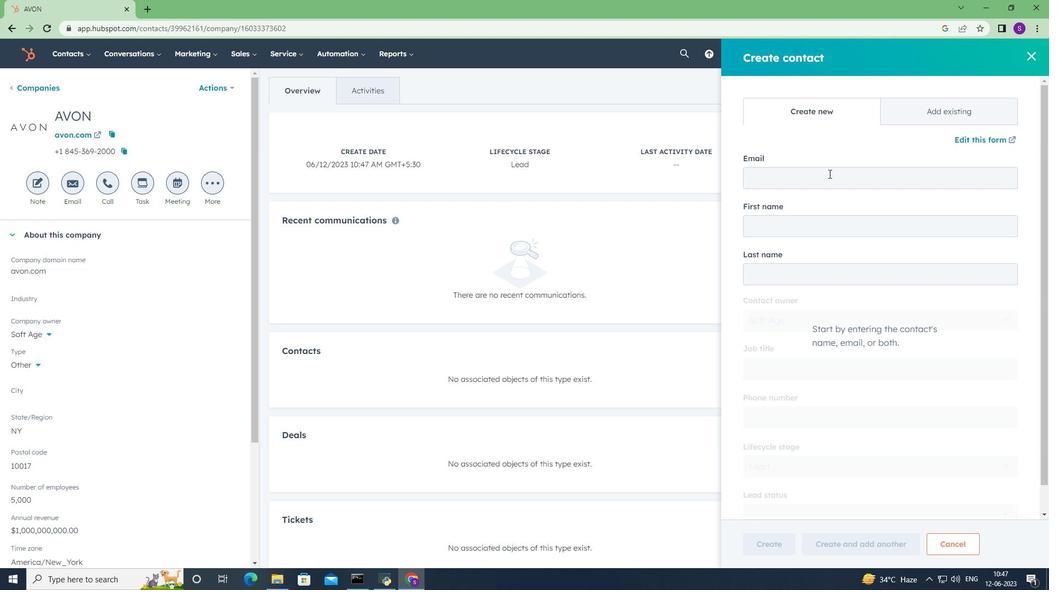 
Action: Mouse moved to (830, 174)
Screenshot: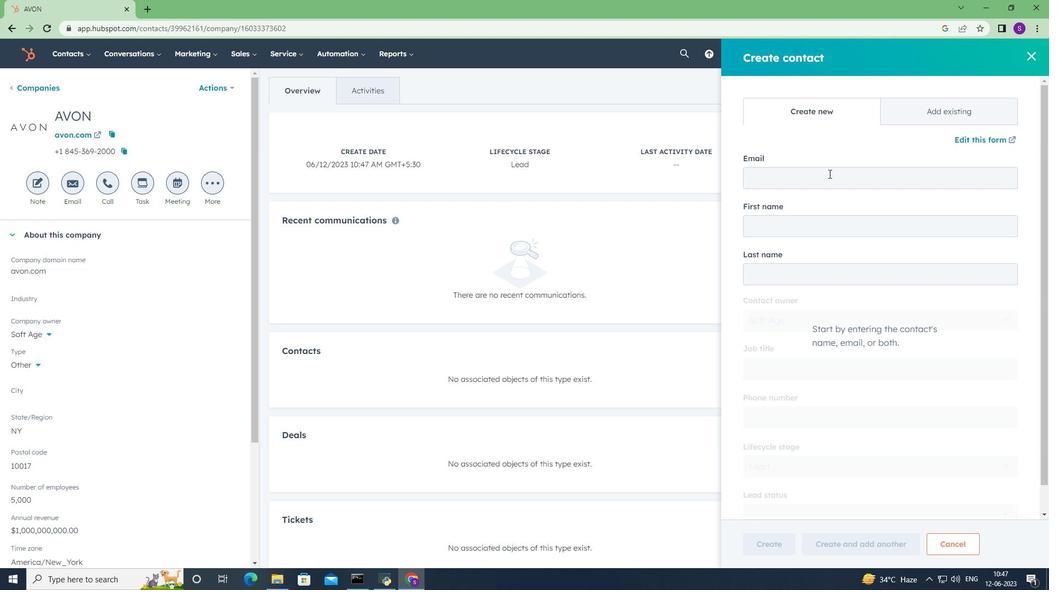 
Action: Key pressed <Key.shift><Key.shift><Key.shift><Key.shift><Key.shift><Key.shift><Key.shift><Key.shift><Key.shift><Key.shift><Key.shift><Key.shift><Key.shift><Key.shift><Key.shift><Key.shift><Key.shift><Key.shift><Key.shift><Key.shift><Key.shift><Key.shift><Key.shift><Key.shift><Key.shift><Key.shift><Key.shift><Key.shift><Key.shift><Key.shift><Key.shift><Key.shift><Key.shift><Key.shift><Key.shift><Key.shift>Akshara18<Key.shift><Key.shift><Key.shift><Key.shift><Key.shift>Foster<Key.shift>@avon.com
Screenshot: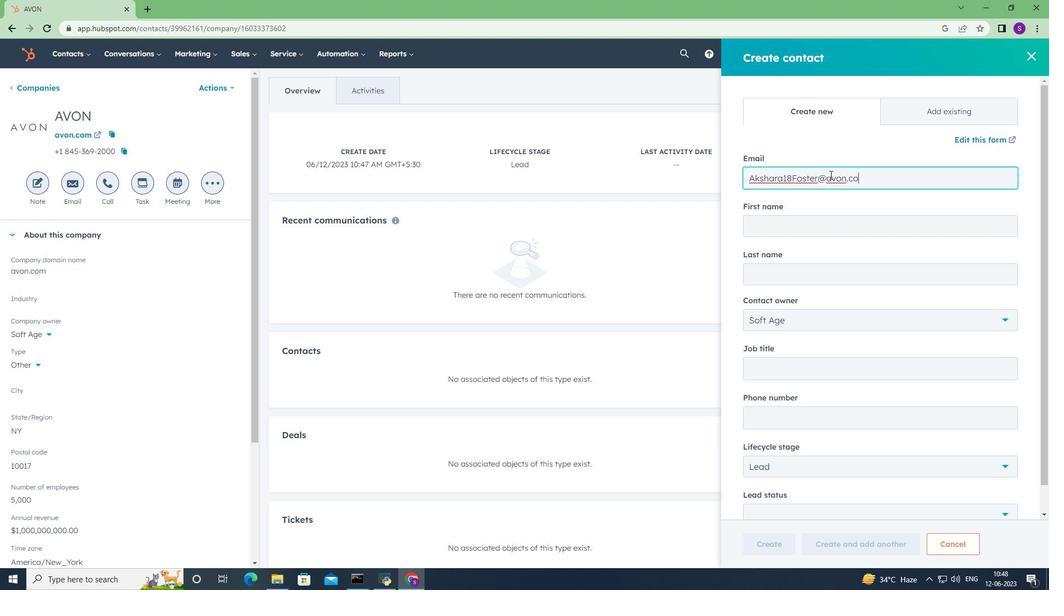 
Action: Mouse moved to (854, 226)
Screenshot: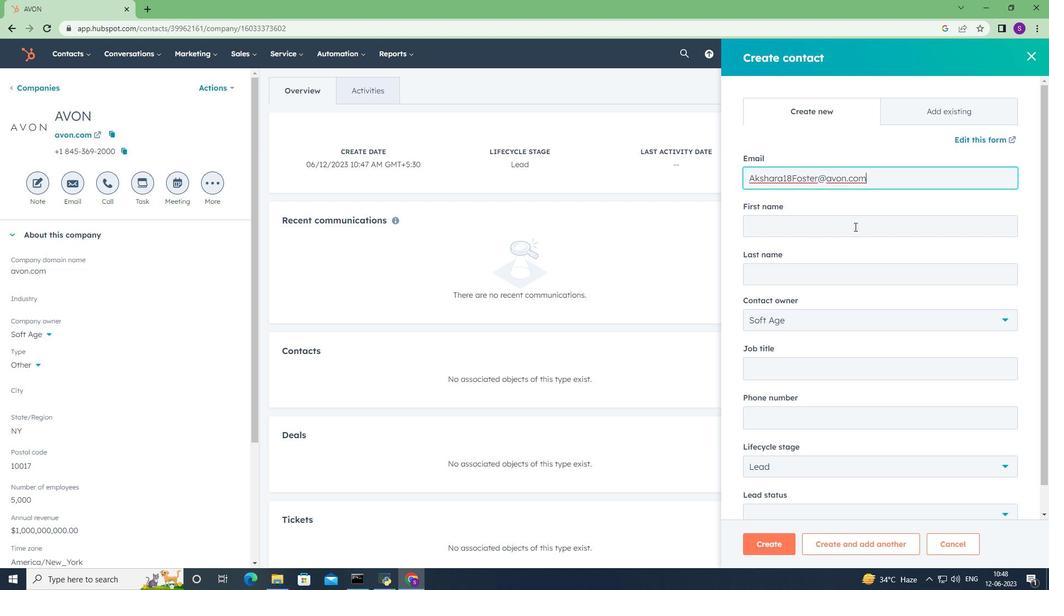 
Action: Mouse pressed left at (854, 226)
Screenshot: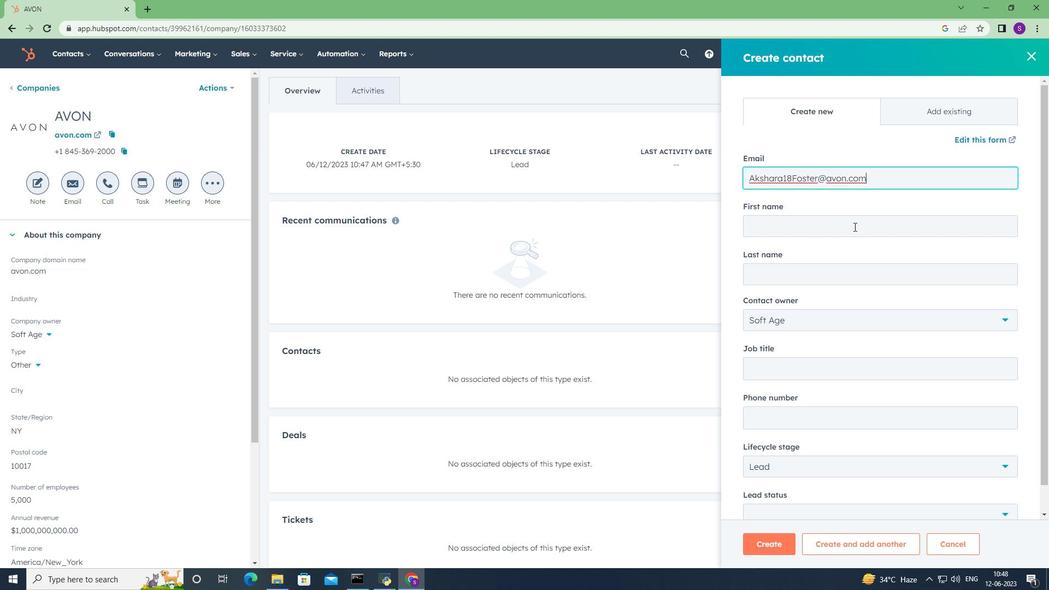 
Action: Mouse moved to (853, 228)
Screenshot: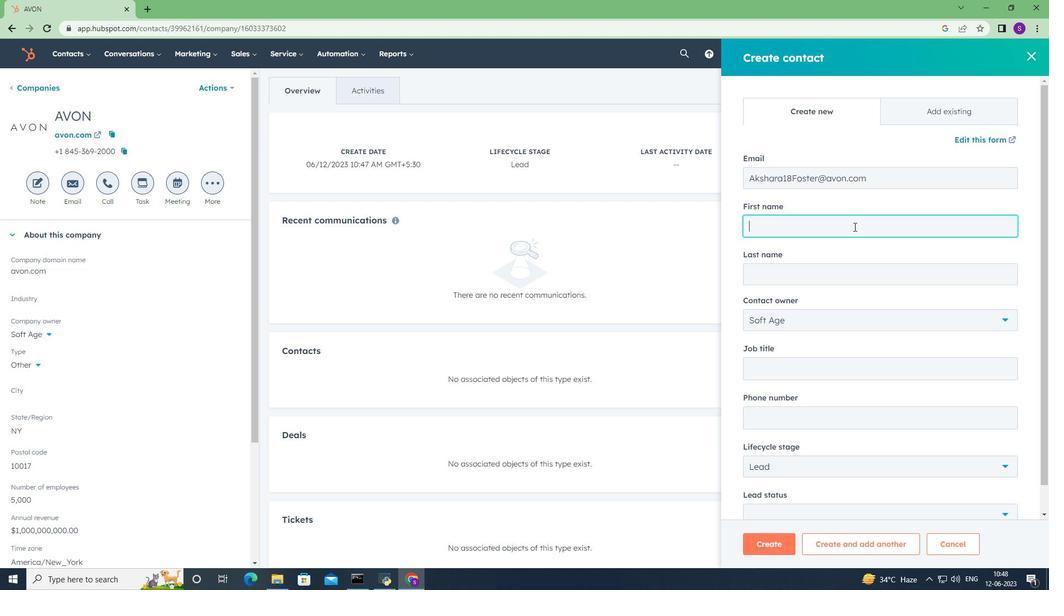 
Action: Key pressed <Key.shift>Akshara<Key.tab><Key.shift><Key.shift><Key.shift><Key.shift><Key.shift><Key.shift><Key.shift><Key.shift><Key.shift><Key.shift><Key.shift><Key.shift>Foster
Screenshot: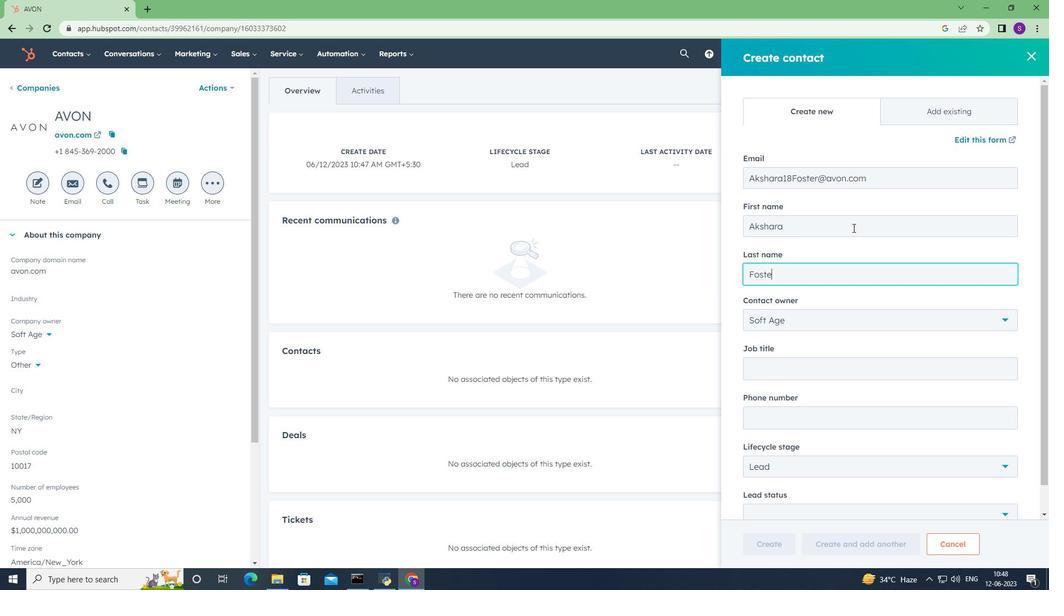 
Action: Mouse moved to (850, 306)
Screenshot: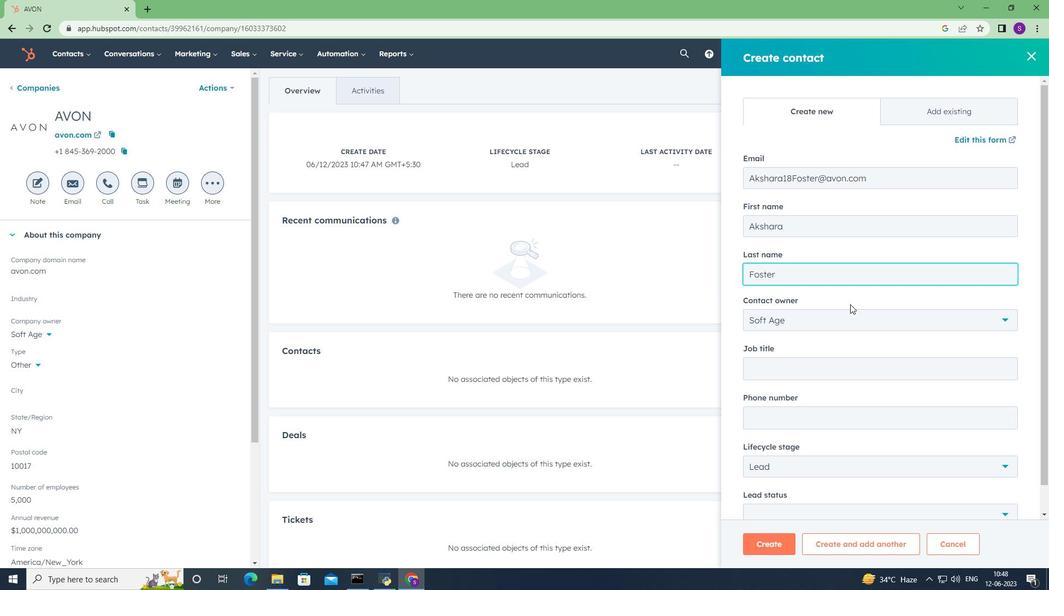 
Action: Mouse scrolled (850, 306) with delta (0, 0)
Screenshot: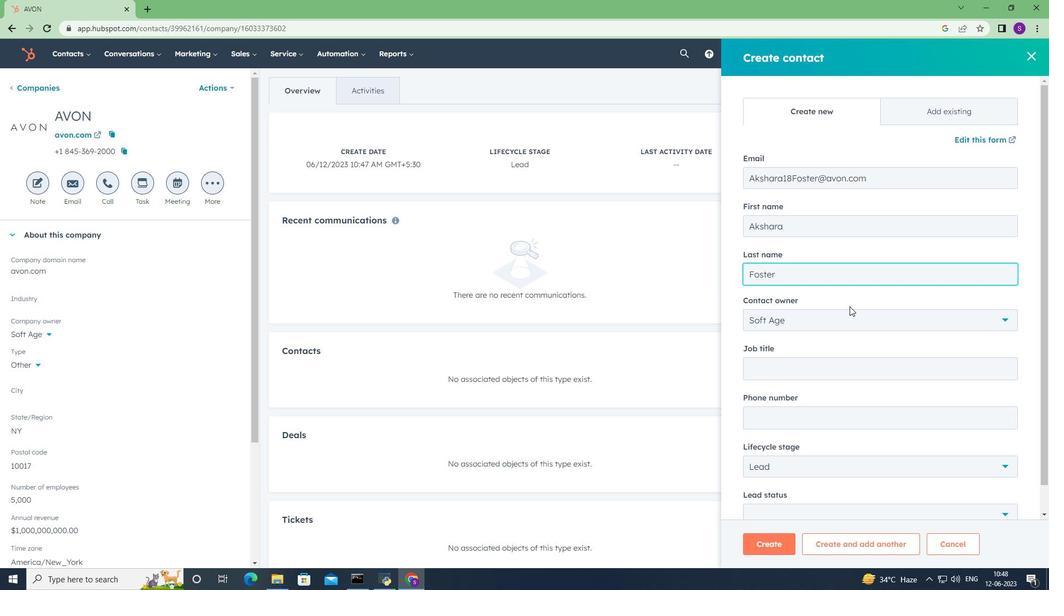 
Action: Mouse moved to (849, 307)
Screenshot: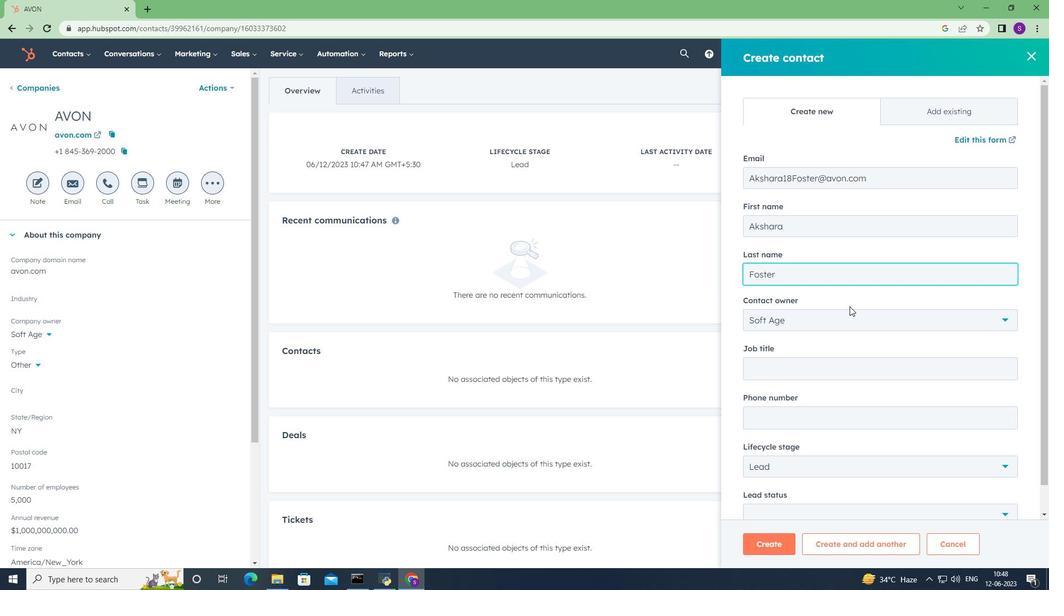 
Action: Mouse scrolled (849, 307) with delta (0, 0)
Screenshot: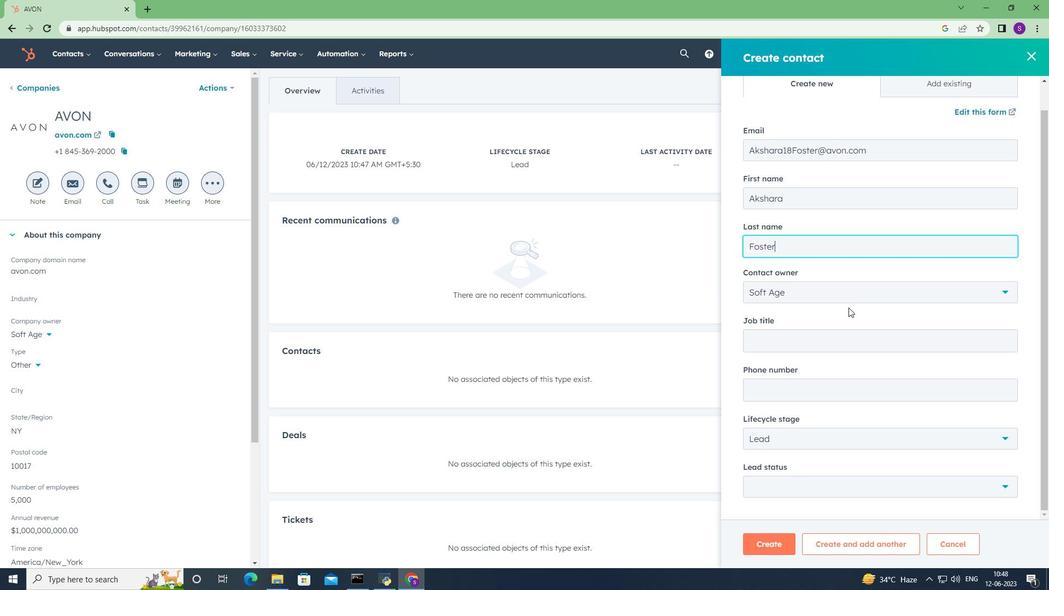 
Action: Mouse scrolled (849, 307) with delta (0, 0)
Screenshot: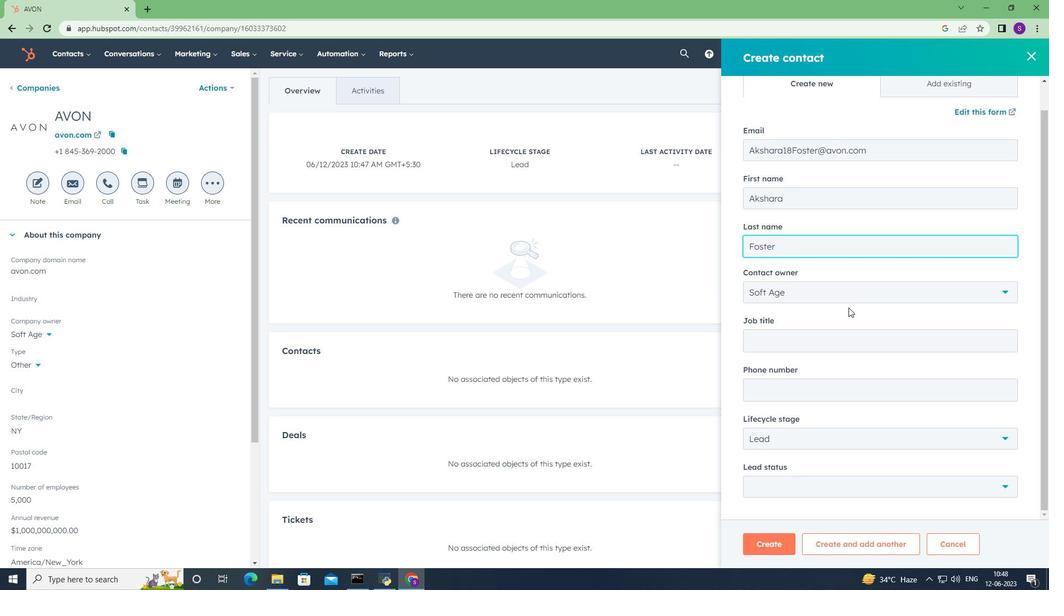 
Action: Mouse moved to (838, 344)
Screenshot: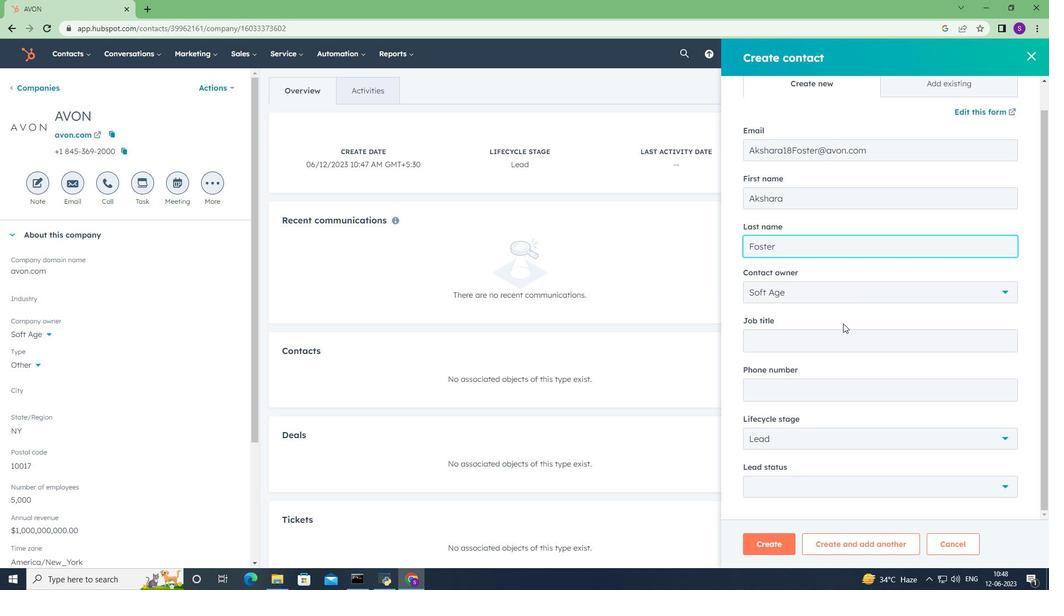
Action: Mouse pressed left at (838, 344)
Screenshot: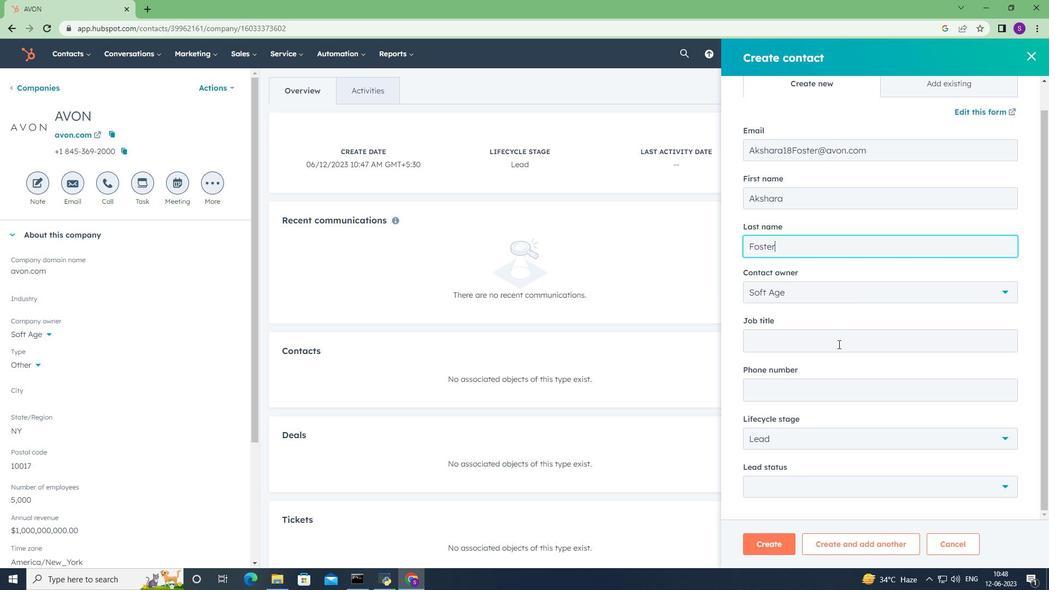 
Action: Mouse moved to (834, 346)
Screenshot: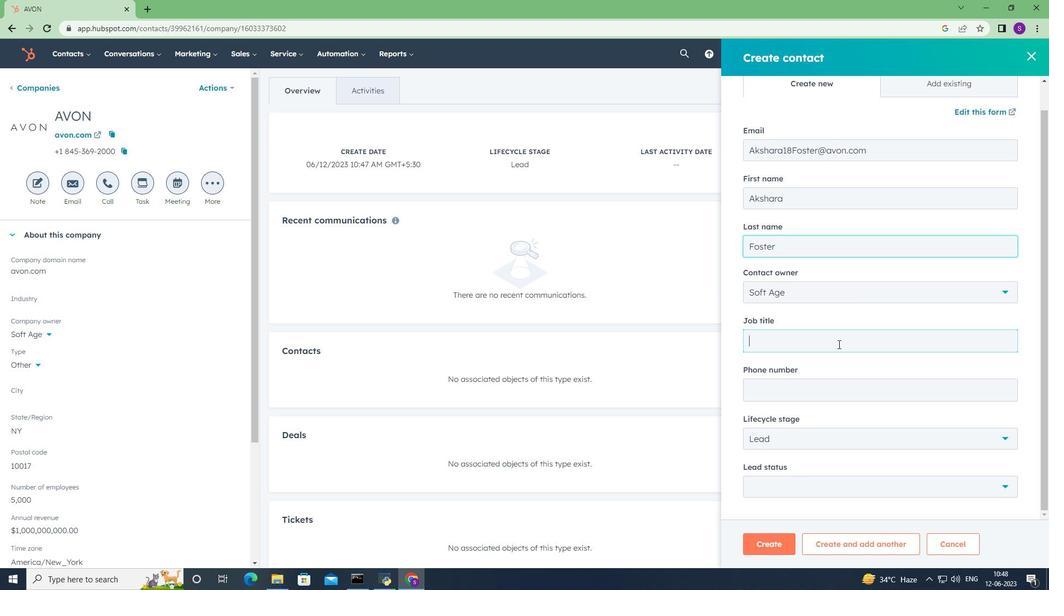 
Action: Key pressed <Key.shift><Key.shift><Key.shift><Key.shift><Key.shift><Key.shift><Key.shift><Key.shift><Key.shift><Key.shift><Key.shift><Key.shift><Key.shift><Key.shift><Key.shift><Key.shift><Key.shift><Key.shift><Key.shift><Key.shift><Key.shift><Key.shift><Key.shift><Key.shift><Key.shift><Key.shift><Key.shift><Key.shift><Key.shift><Key.shift><Key.shift><Key.shift><Key.shift><Key.shift><Key.shift><Key.shift>Public<Key.space><Key.shift>Relations<Key.space><Key.shift>Manager
Screenshot: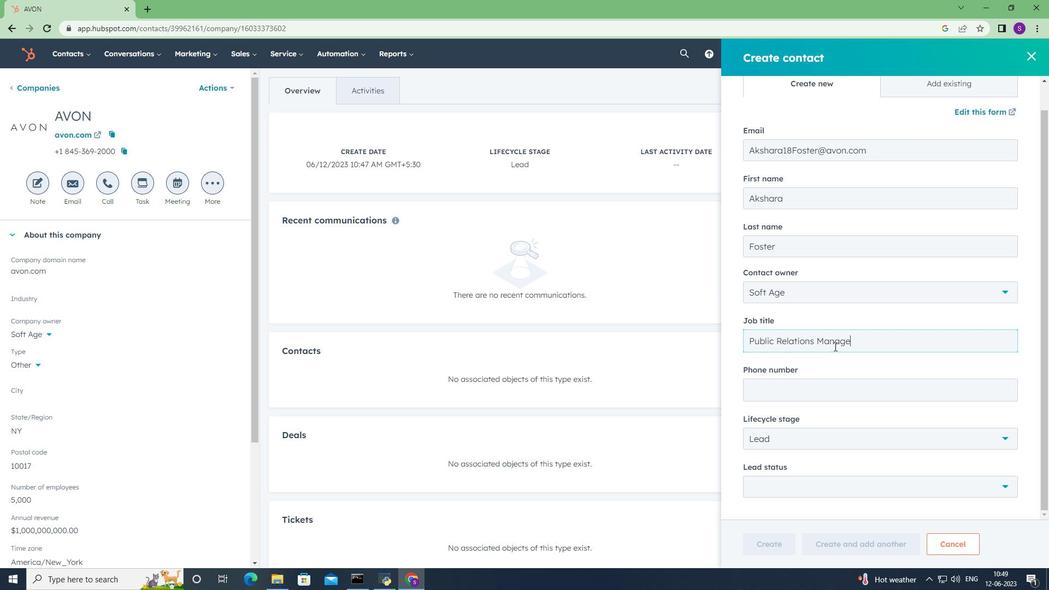 
Action: Mouse moved to (817, 372)
Screenshot: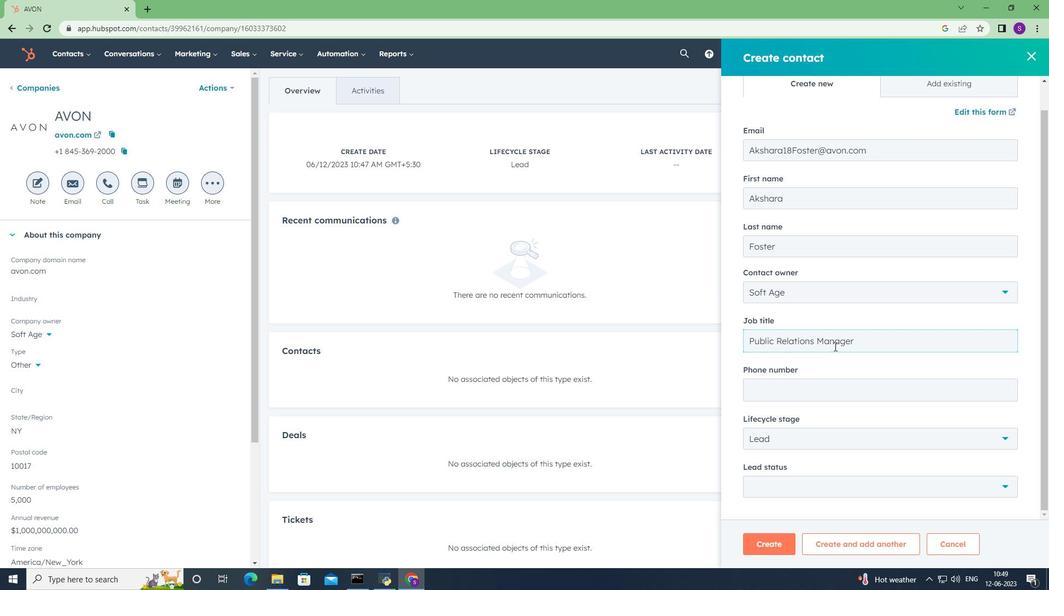 
Action: Mouse scrolled (817, 371) with delta (0, 0)
Screenshot: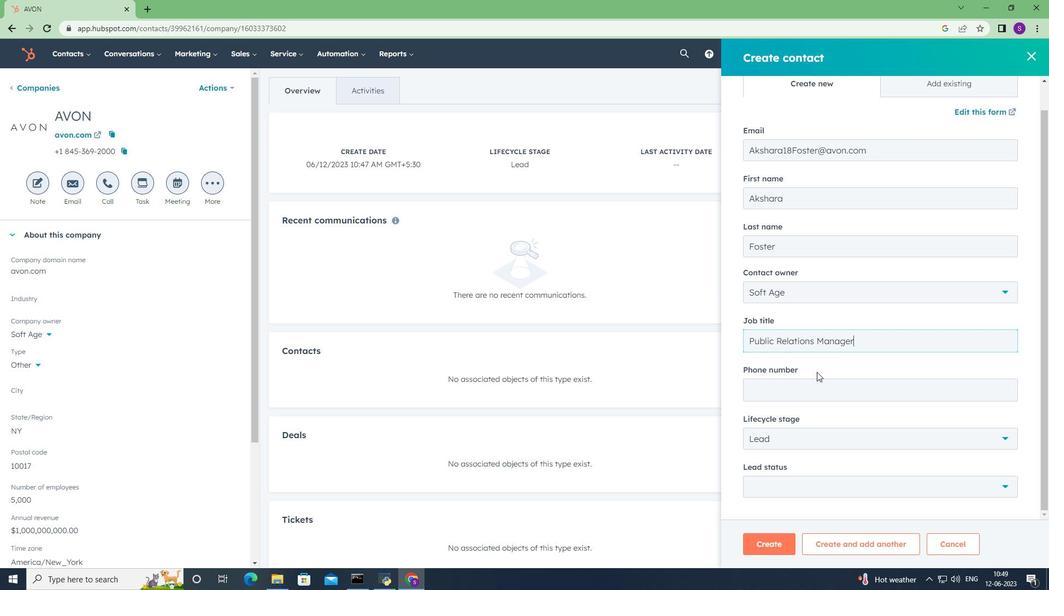 
Action: Mouse moved to (817, 372)
Screenshot: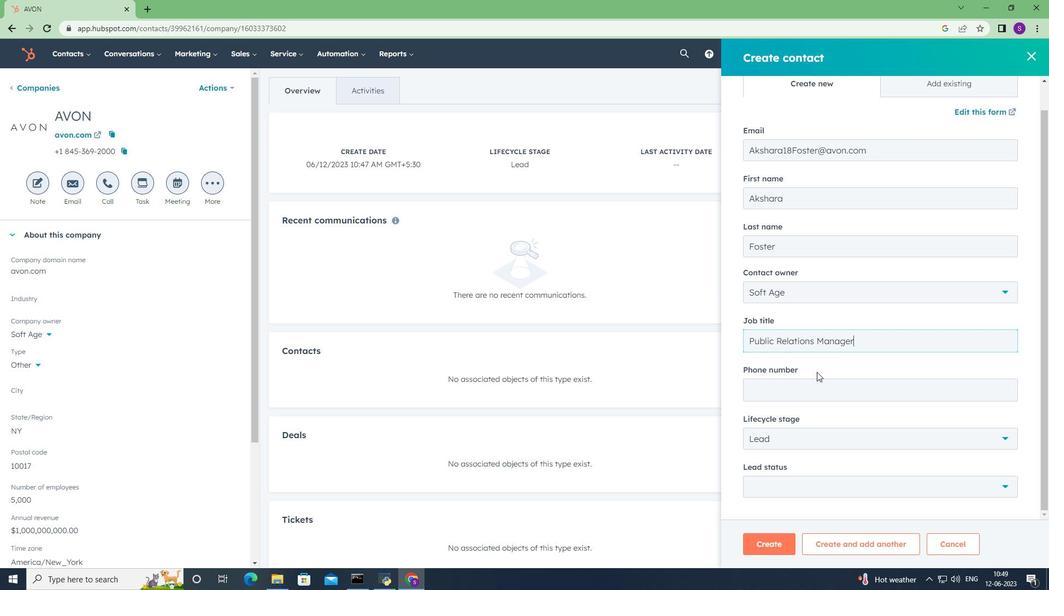 
Action: Mouse scrolled (817, 372) with delta (0, 0)
Screenshot: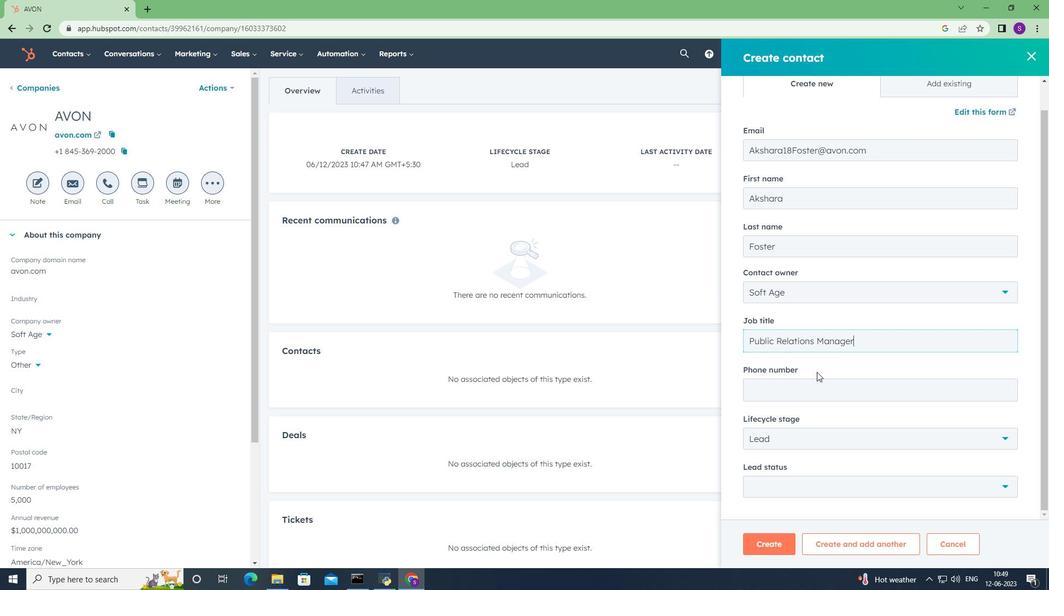 
Action: Mouse moved to (813, 385)
Screenshot: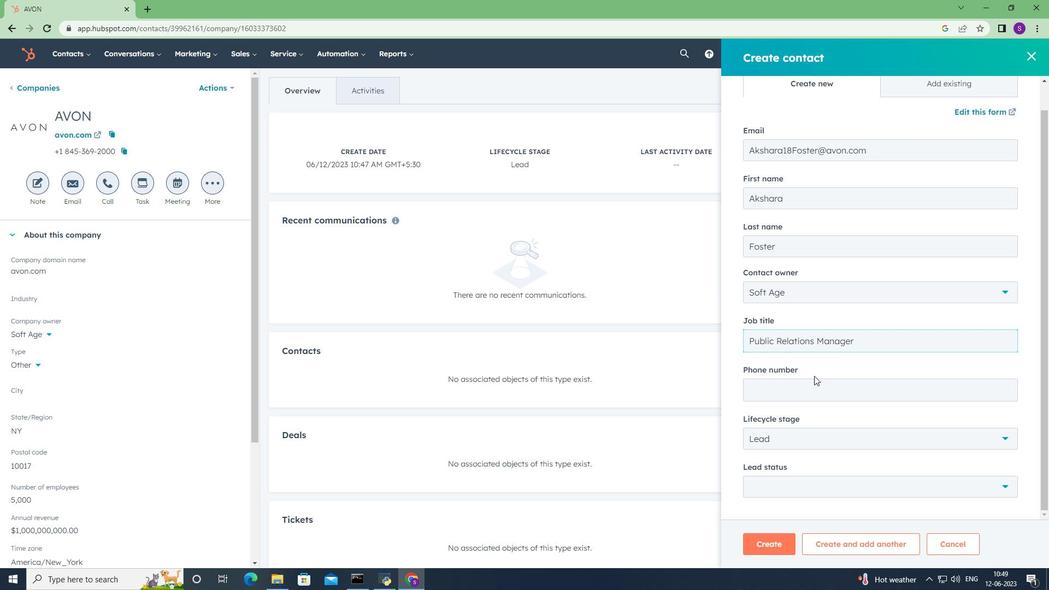 
Action: Mouse pressed left at (813, 385)
Screenshot: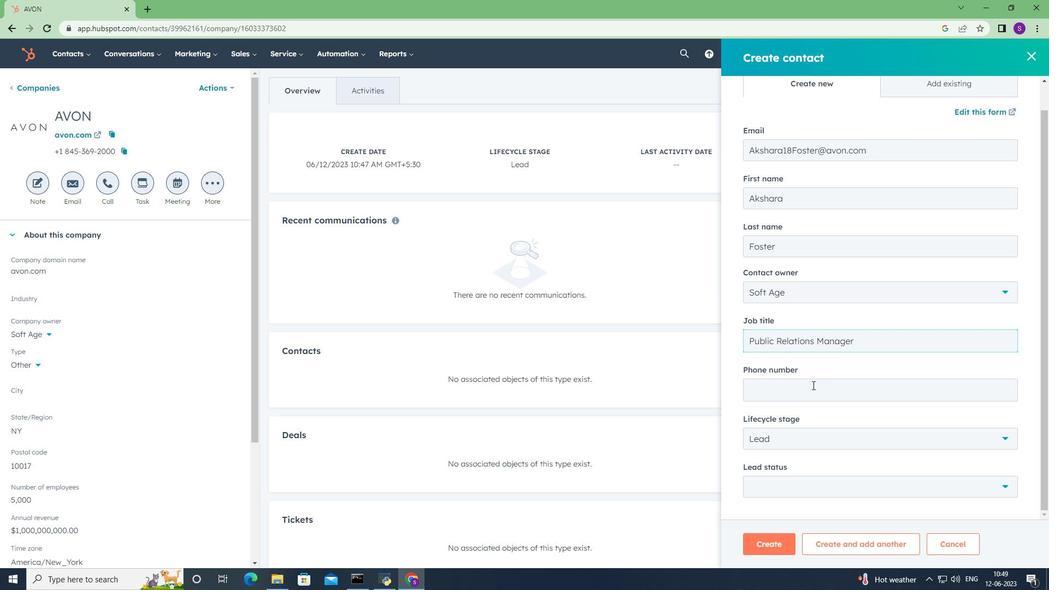 
Action: Key pressed 91655545
Screenshot: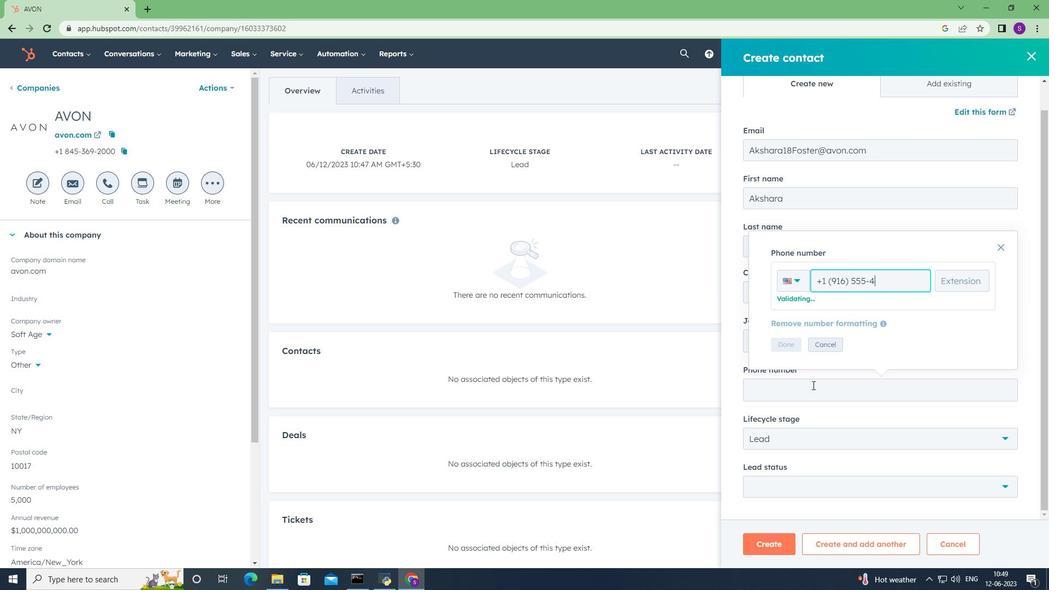 
Action: Mouse moved to (790, 402)
Screenshot: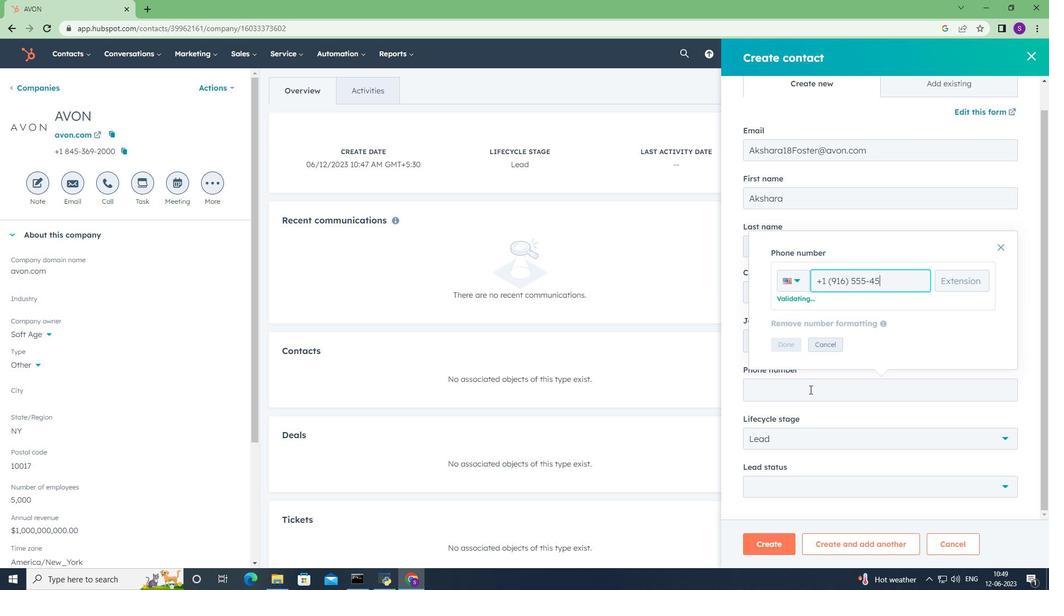 
Action: Key pressed 71
Screenshot: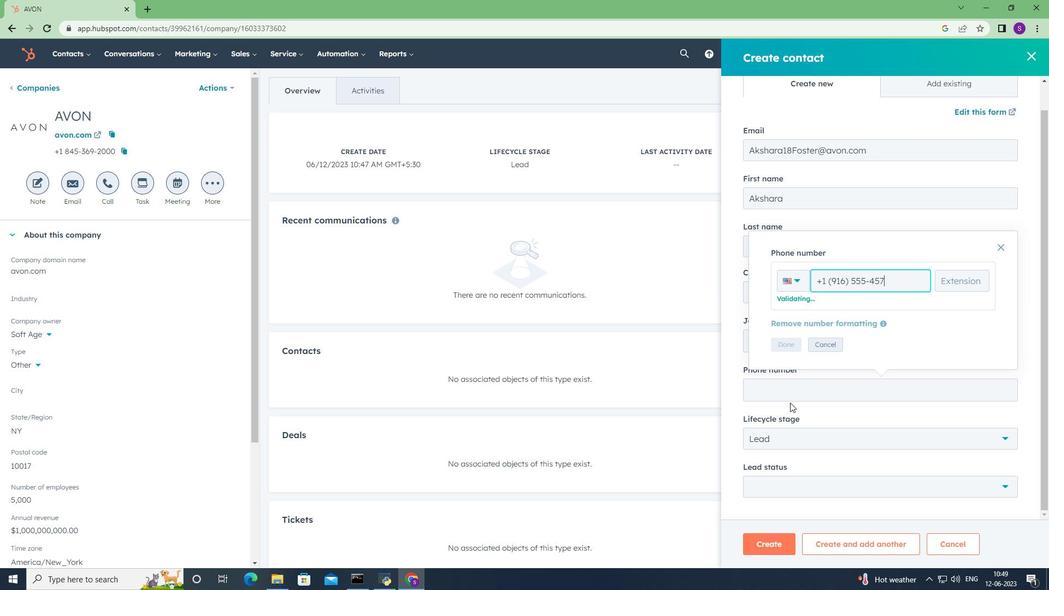 
Action: Mouse moved to (790, 342)
Screenshot: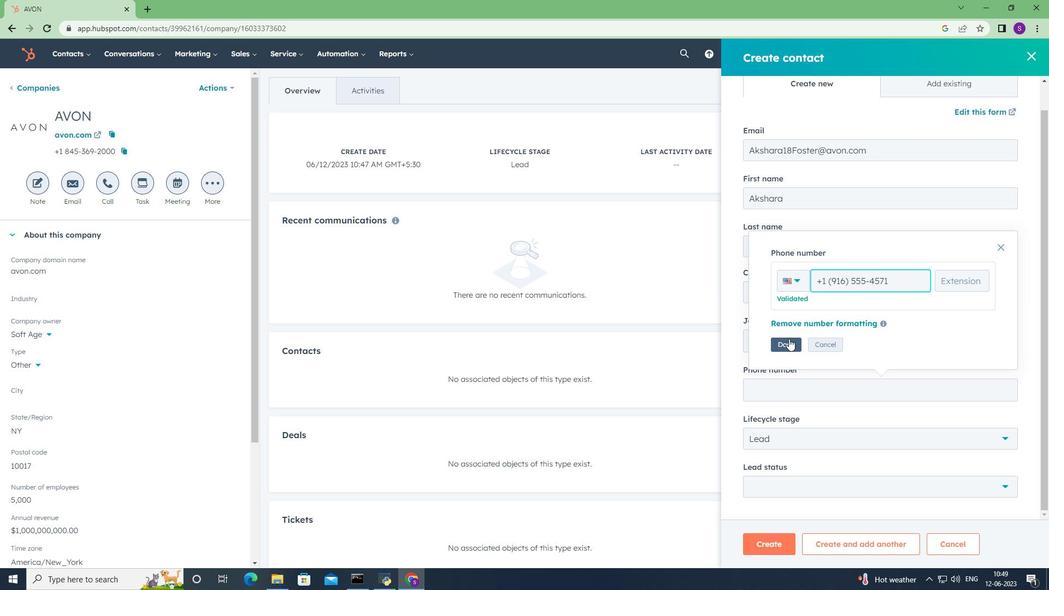 
Action: Mouse pressed left at (790, 342)
Screenshot: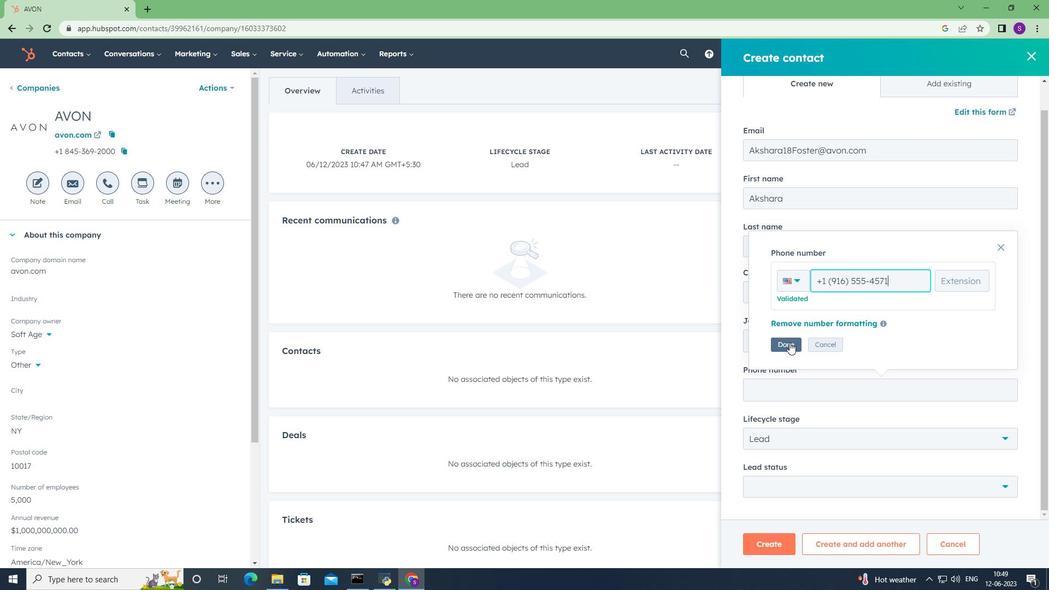 
Action: Mouse scrolled (790, 342) with delta (0, 0)
Screenshot: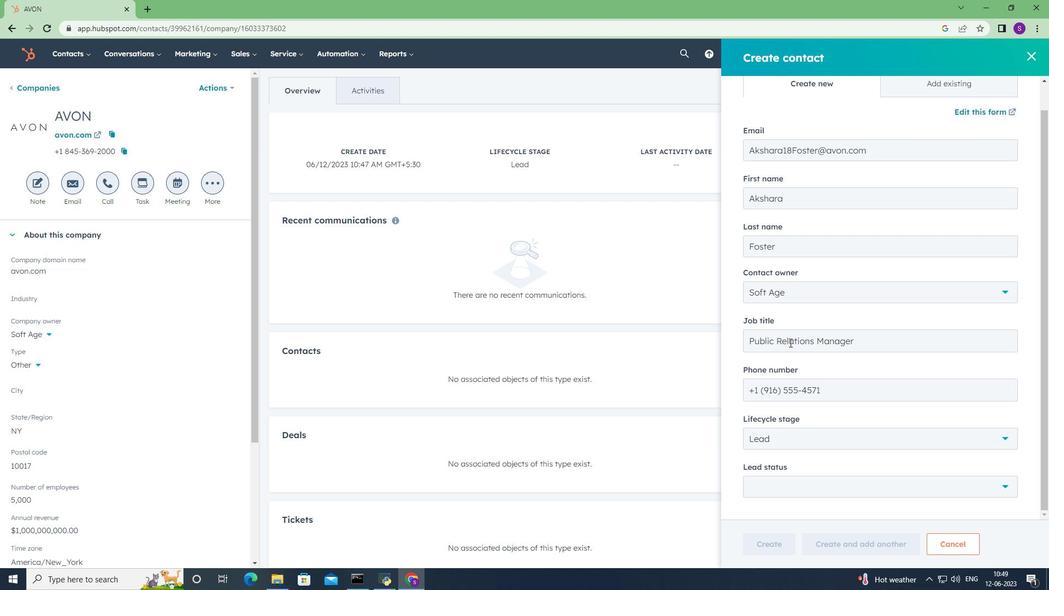
Action: Mouse scrolled (790, 342) with delta (0, 0)
Screenshot: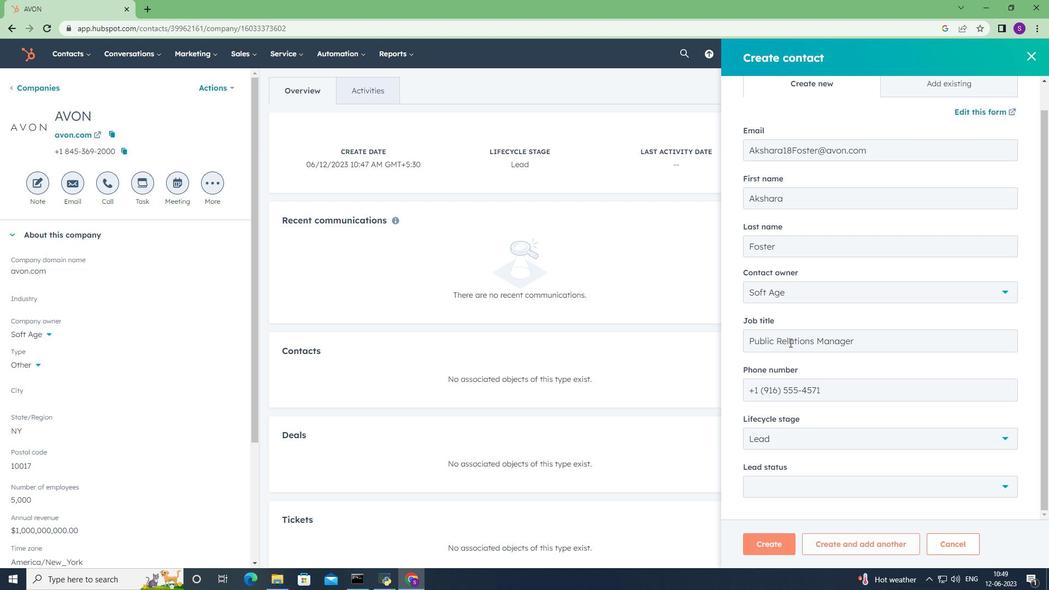 
Action: Mouse scrolled (790, 342) with delta (0, 0)
Screenshot: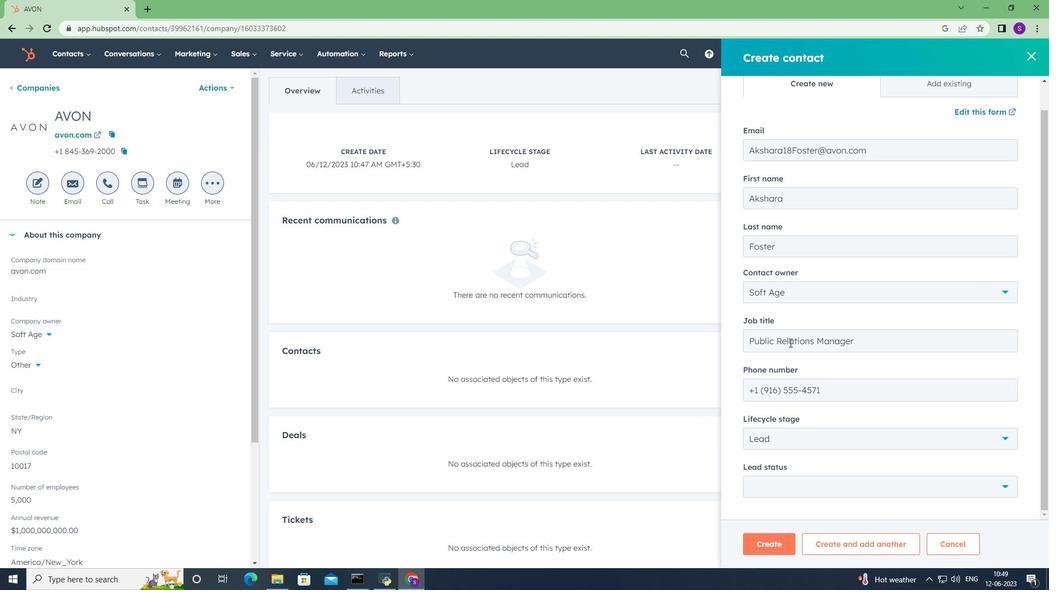 
Action: Mouse scrolled (790, 342) with delta (0, 0)
Screenshot: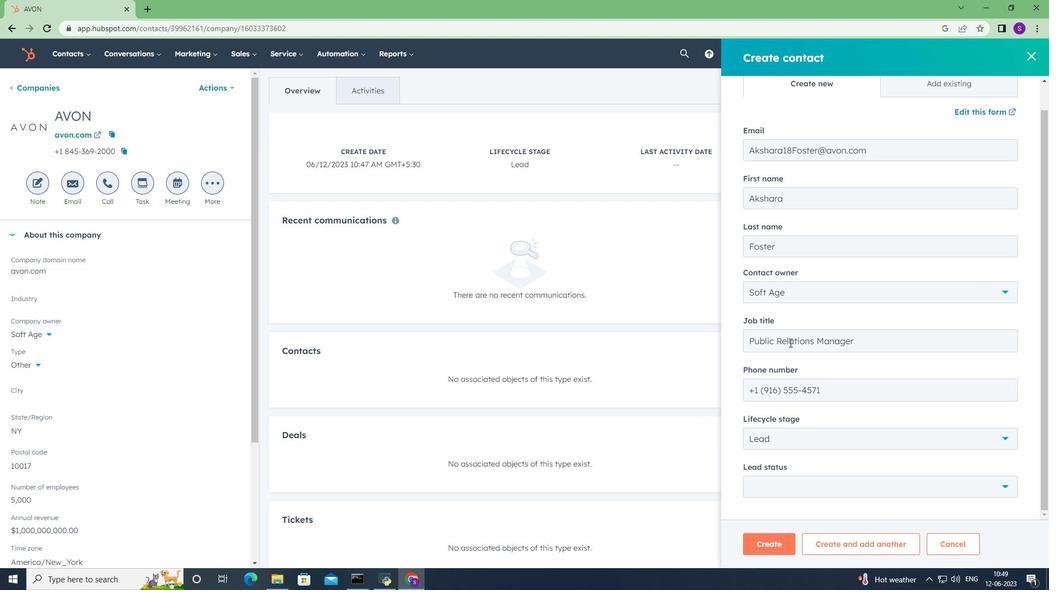 
Action: Mouse moved to (818, 441)
Screenshot: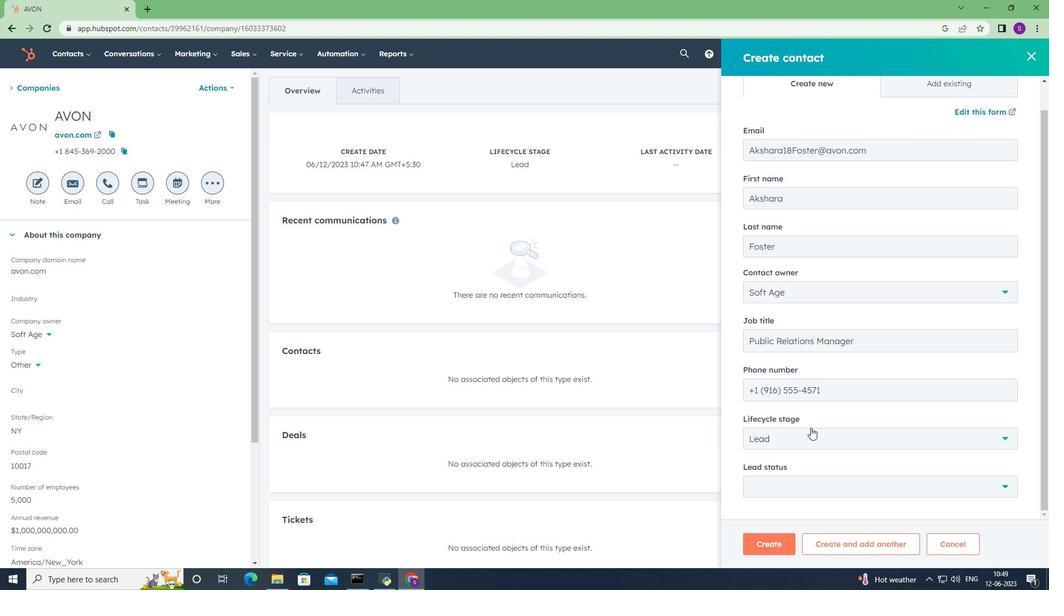 
Action: Mouse pressed left at (818, 441)
Screenshot: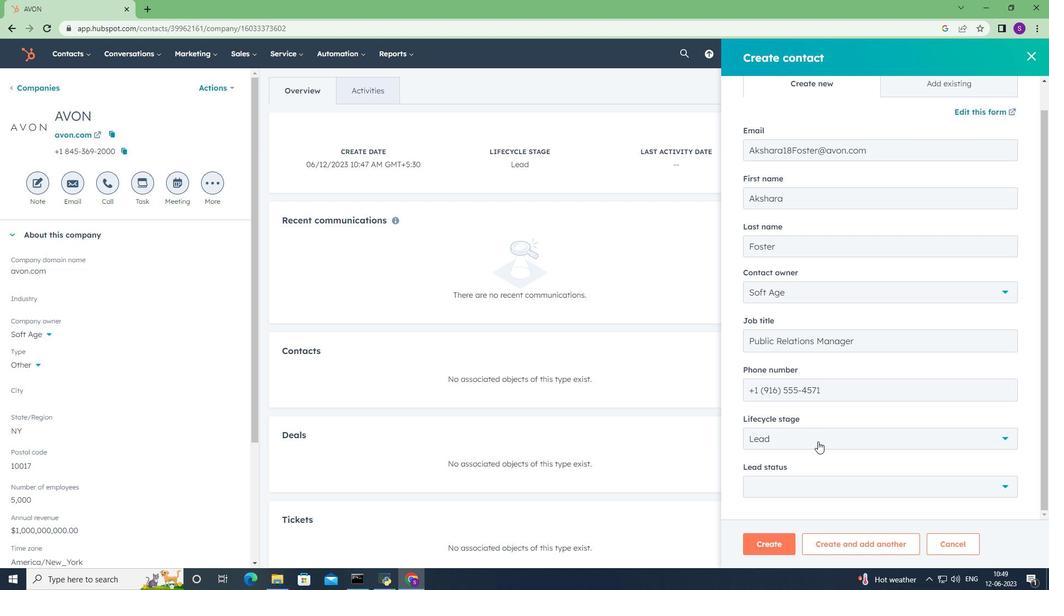 
Action: Mouse moved to (782, 334)
Screenshot: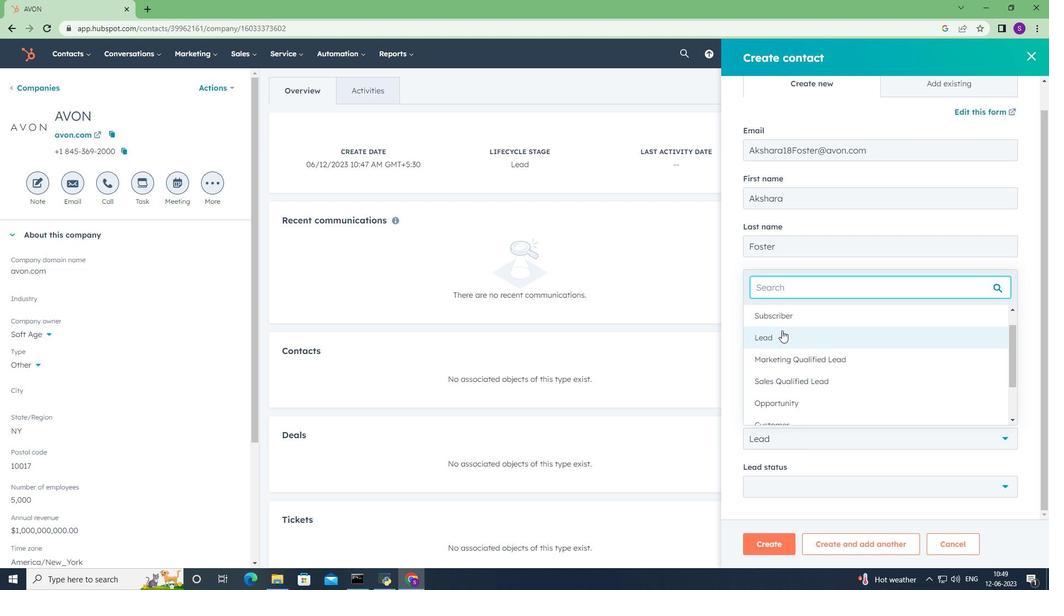 
Action: Mouse pressed left at (782, 334)
Screenshot: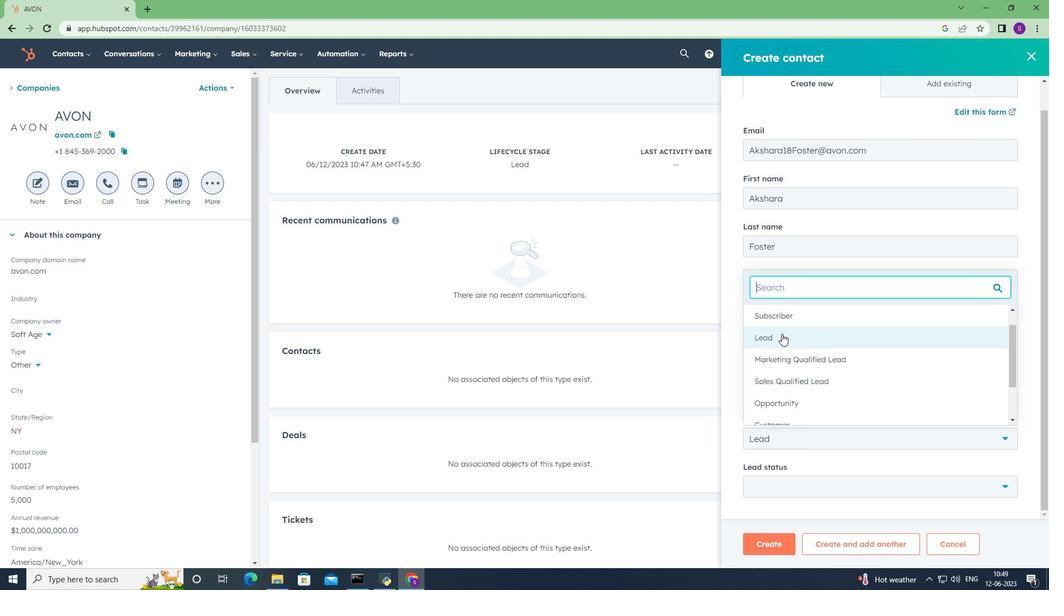 
Action: Mouse moved to (790, 393)
Screenshot: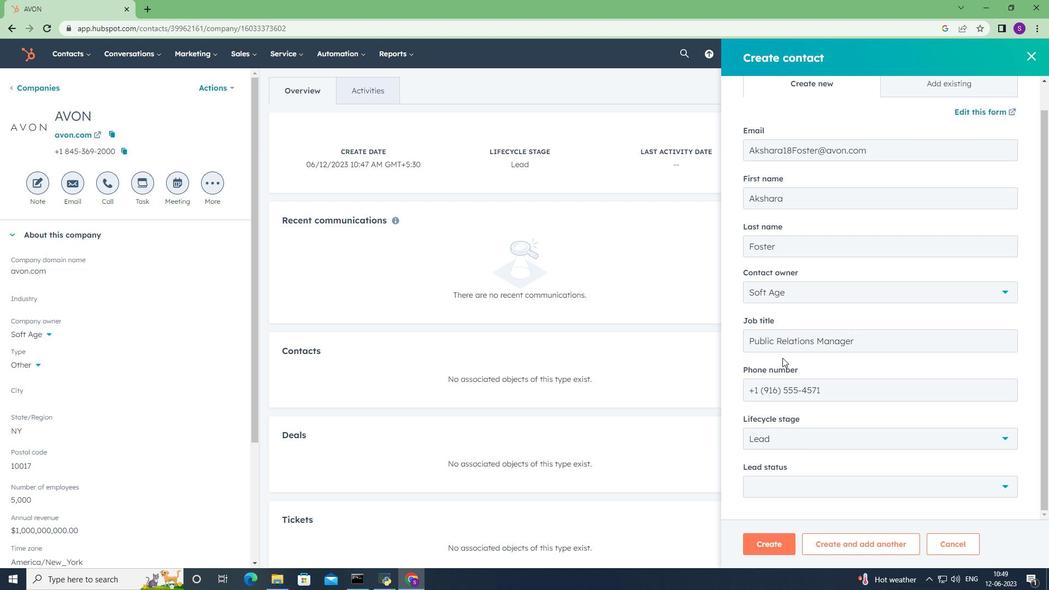 
Action: Mouse scrolled (790, 392) with delta (0, 0)
Screenshot: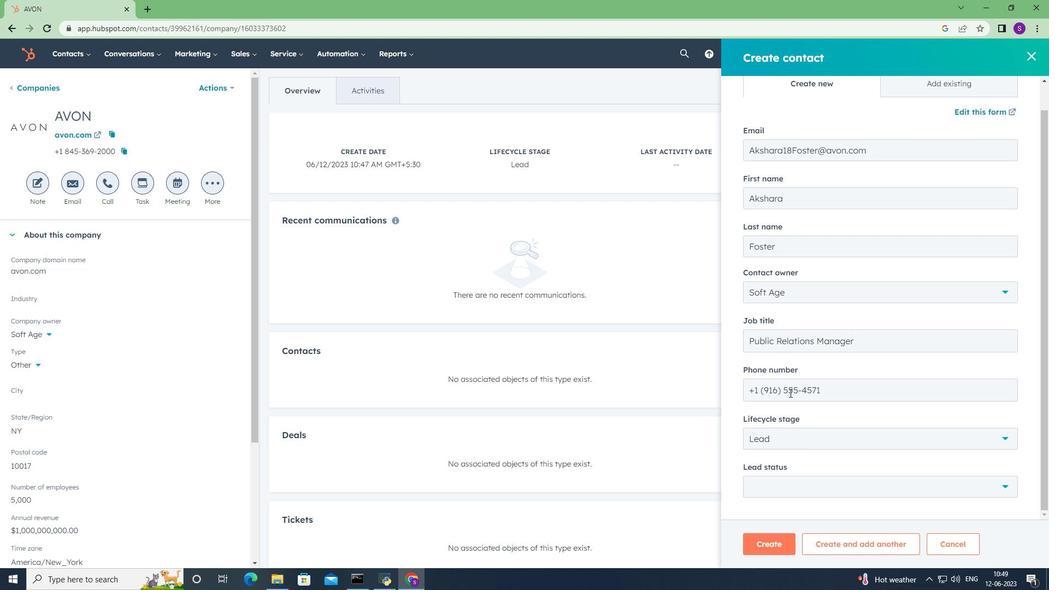 
Action: Mouse moved to (791, 397)
Screenshot: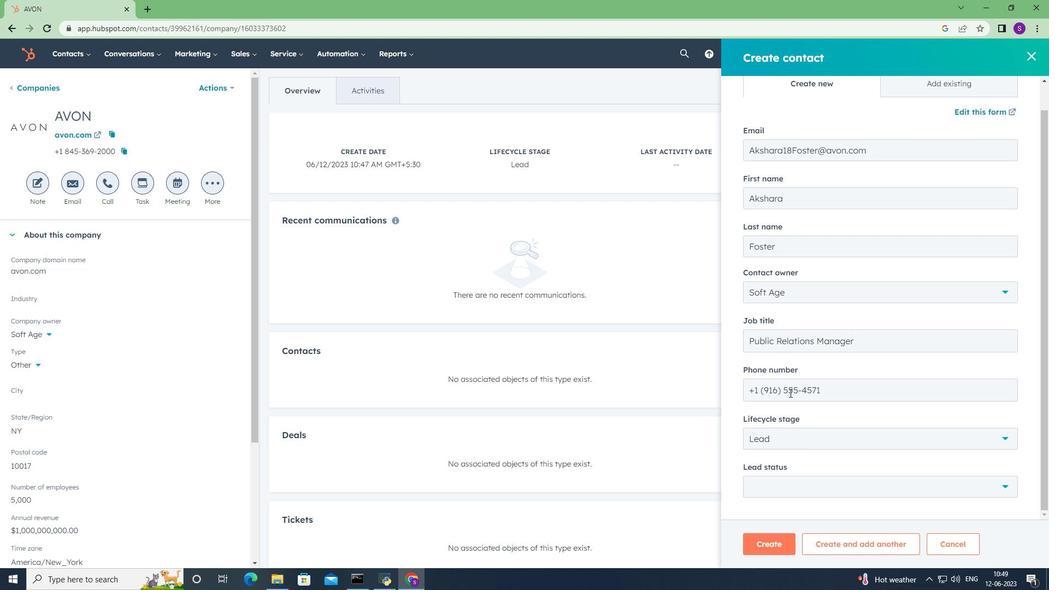 
Action: Mouse scrolled (791, 396) with delta (0, 0)
Screenshot: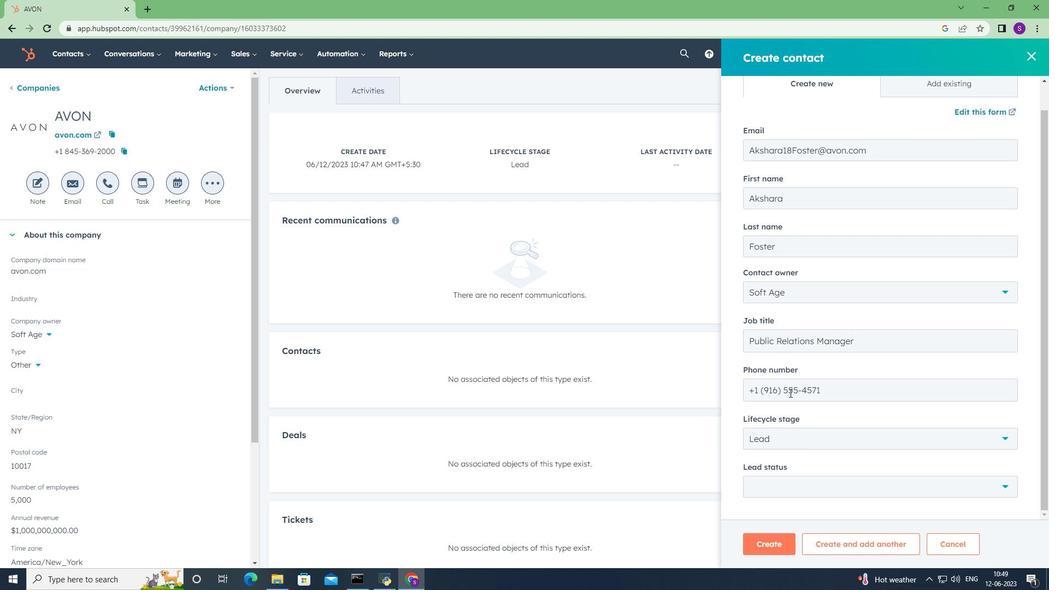 
Action: Mouse moved to (797, 416)
Screenshot: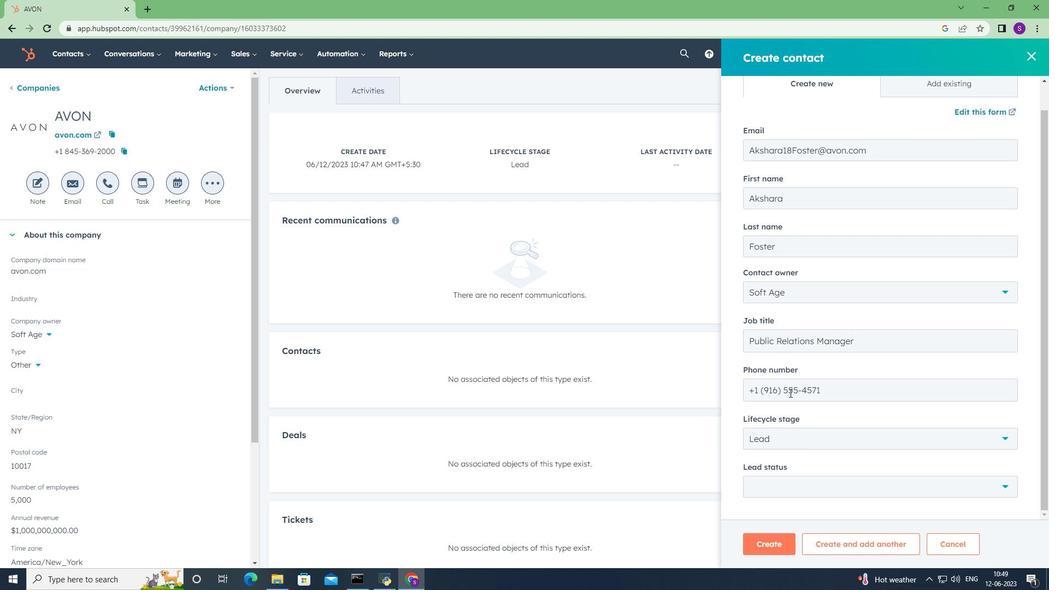 
Action: Mouse scrolled (797, 415) with delta (0, 0)
Screenshot: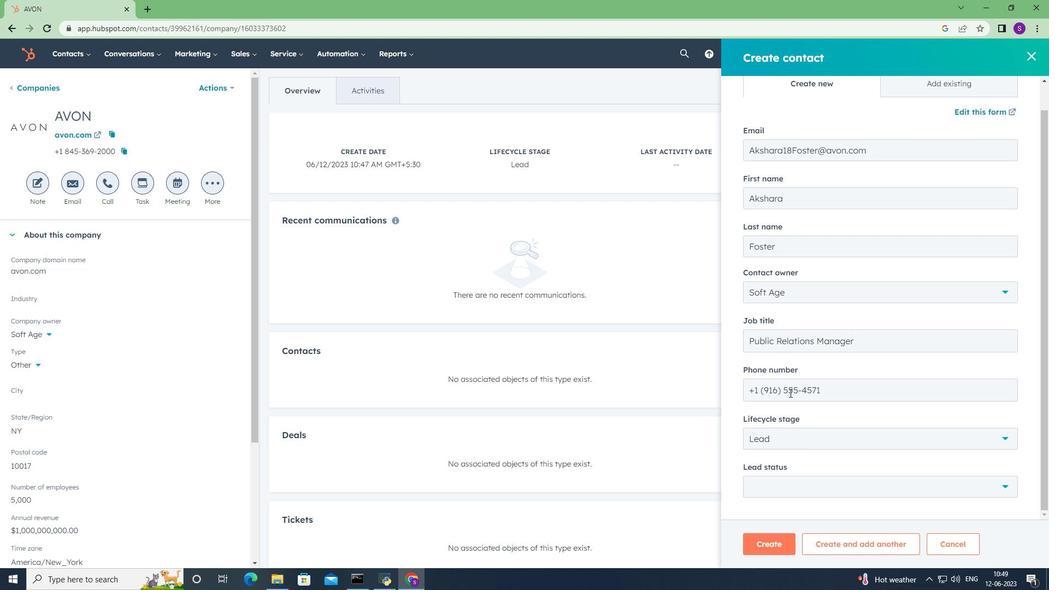 
Action: Mouse moved to (815, 491)
Screenshot: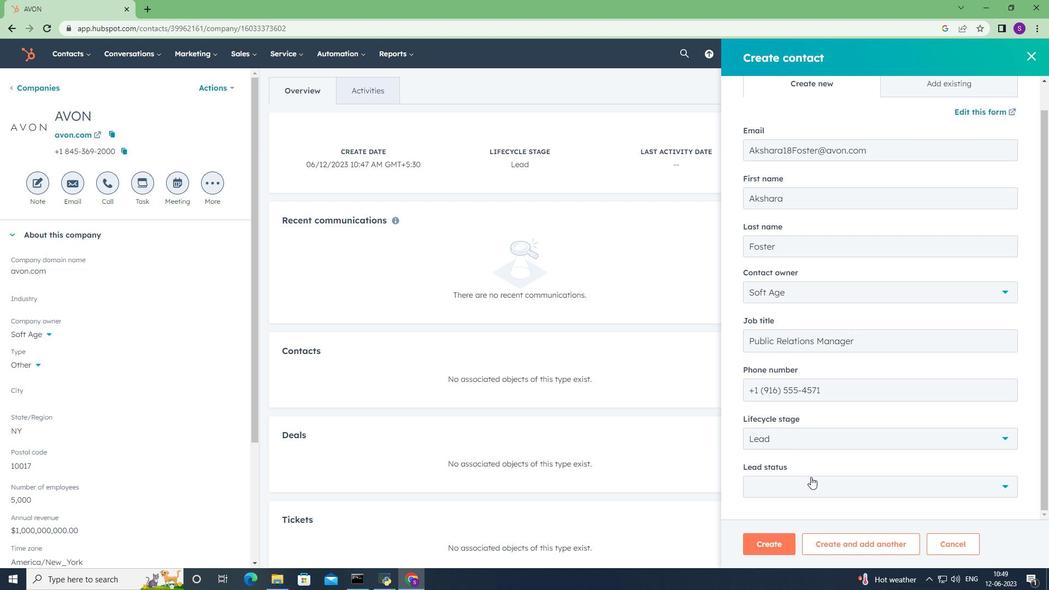 
Action: Mouse pressed left at (815, 491)
Screenshot: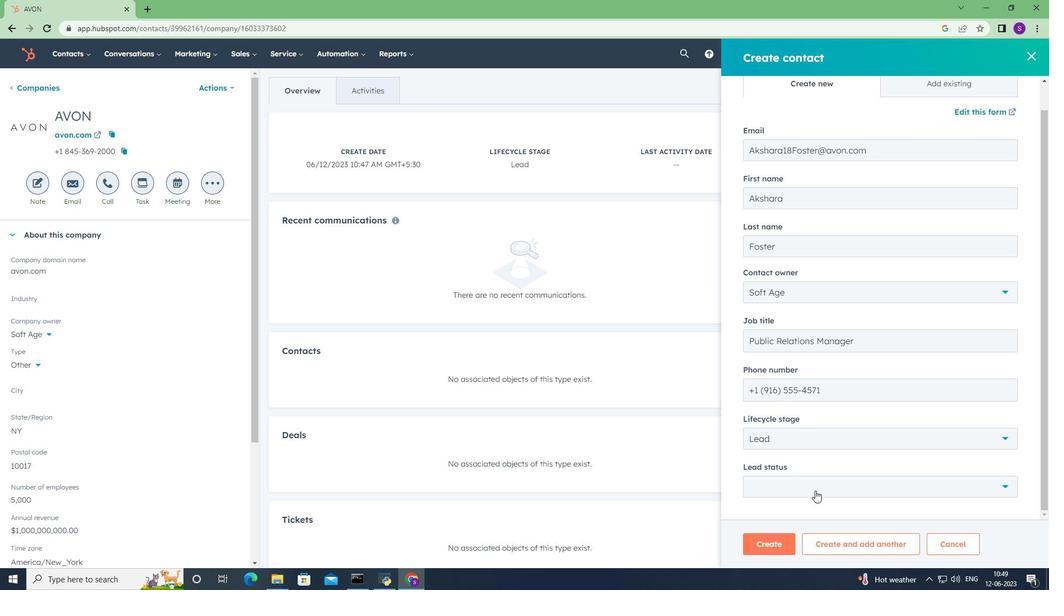 
Action: Mouse moved to (784, 430)
Screenshot: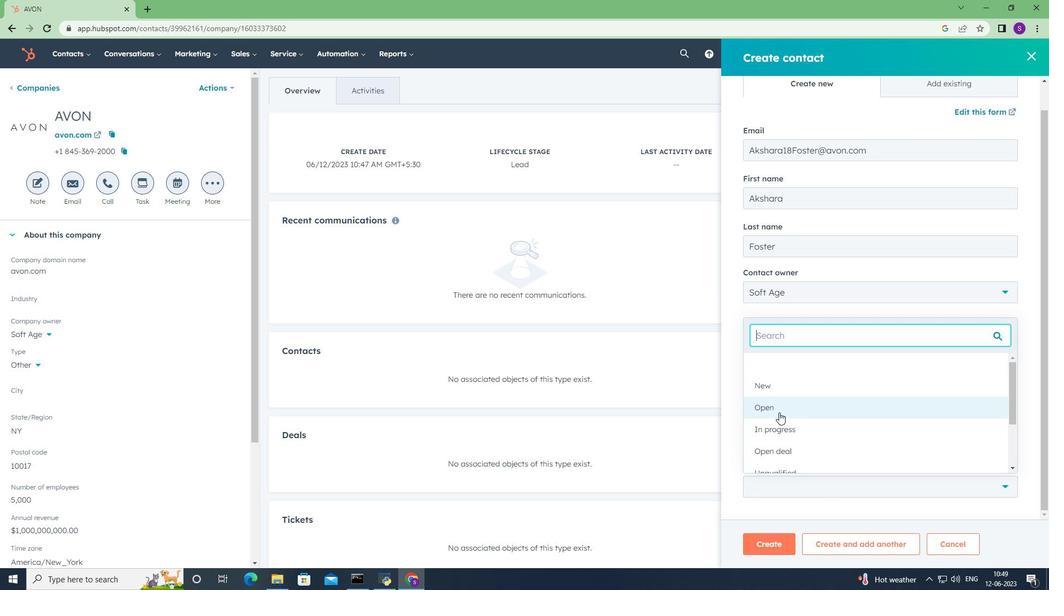 
Action: Mouse pressed left at (784, 430)
Screenshot: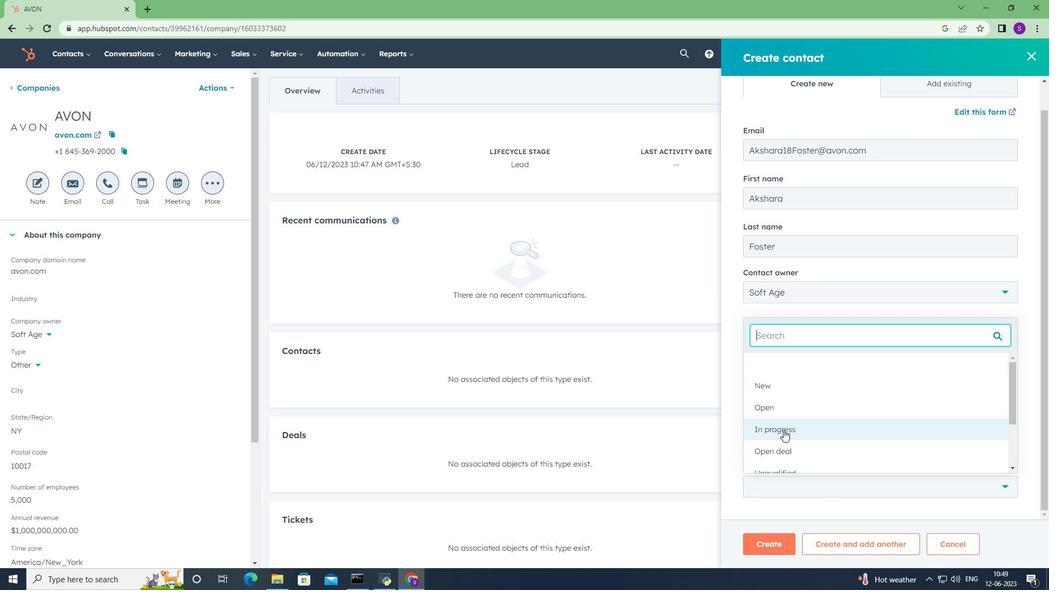 
Action: Mouse moved to (773, 548)
Screenshot: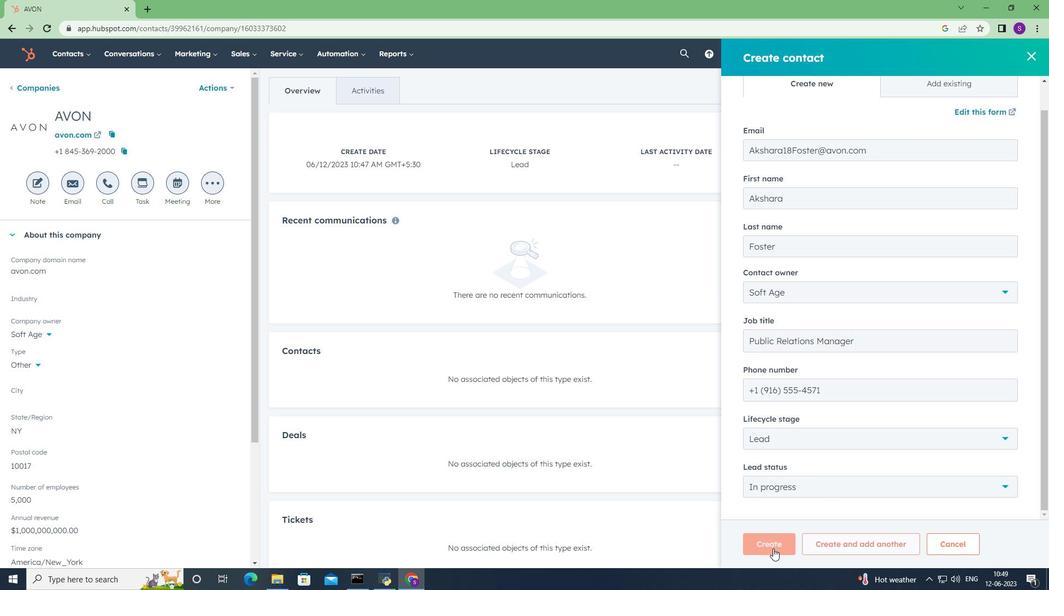 
Action: Mouse pressed left at (773, 548)
Screenshot: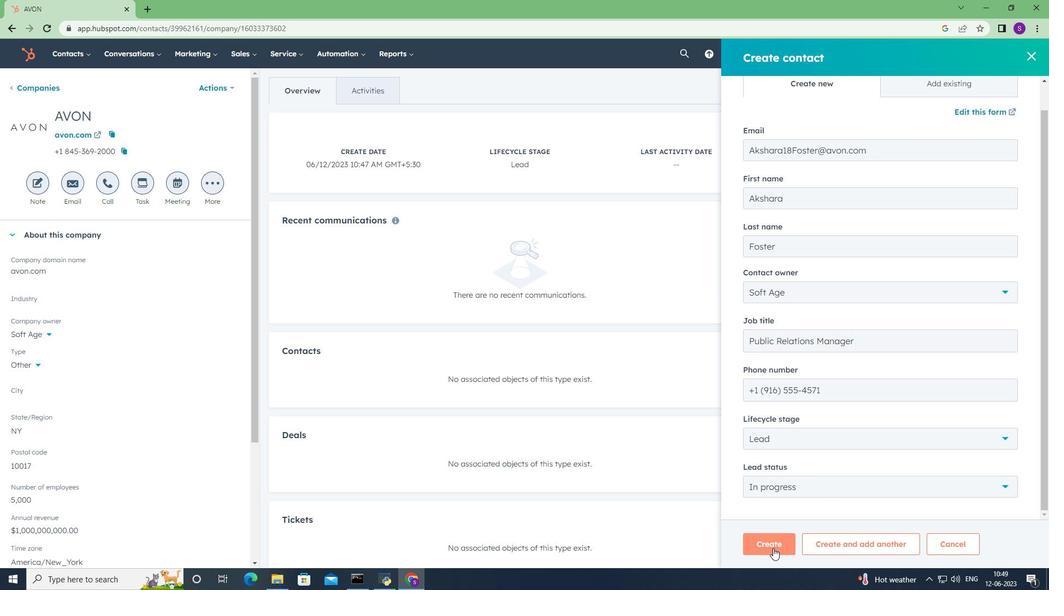 
Action: Mouse moved to (699, 319)
Screenshot: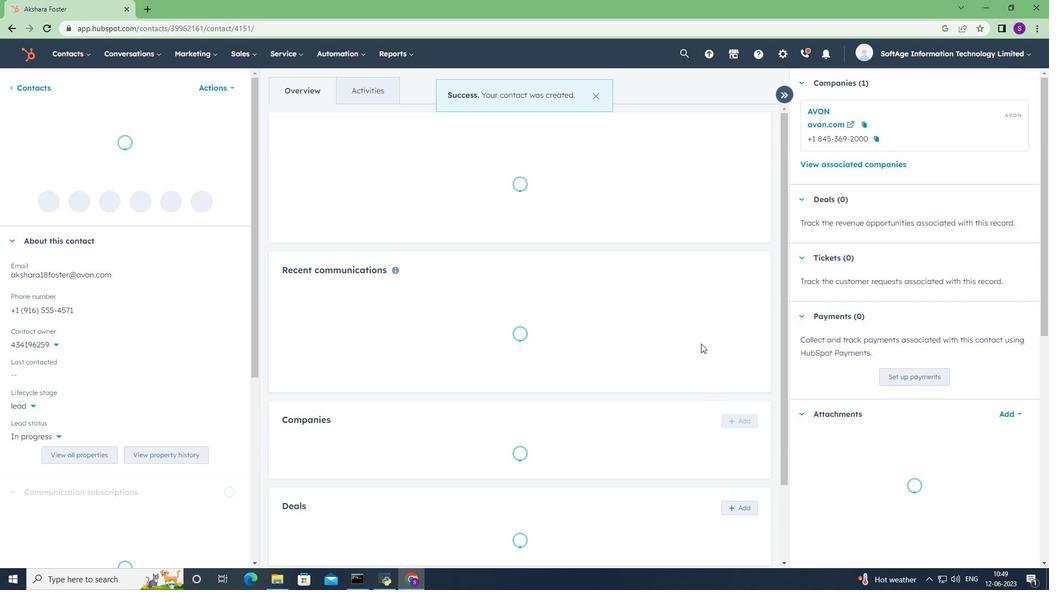 
Action: Mouse scrolled (699, 318) with delta (0, 0)
Screenshot: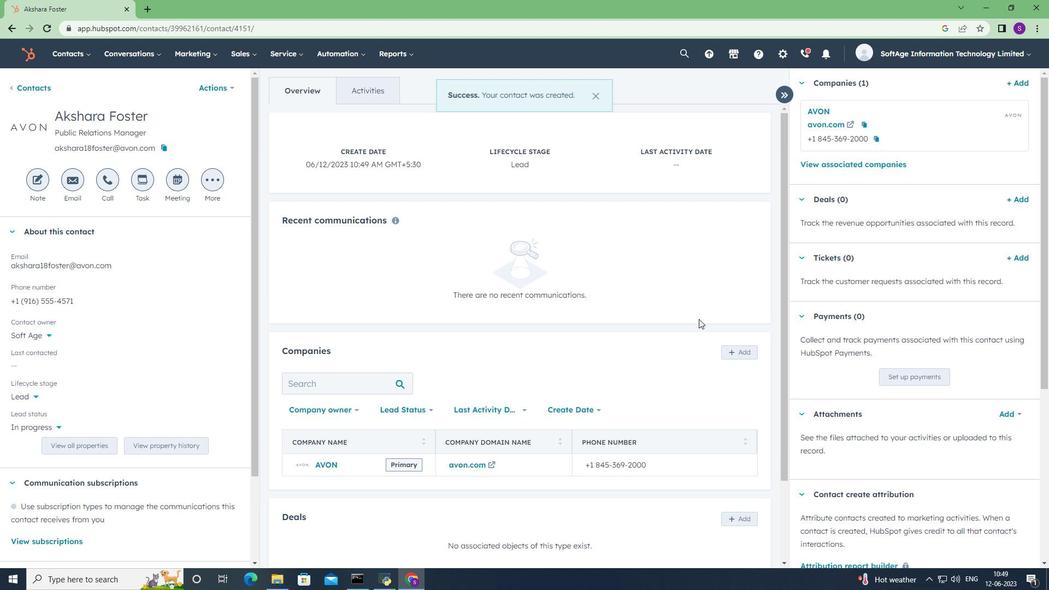 
Action: Mouse scrolled (699, 318) with delta (0, 0)
Screenshot: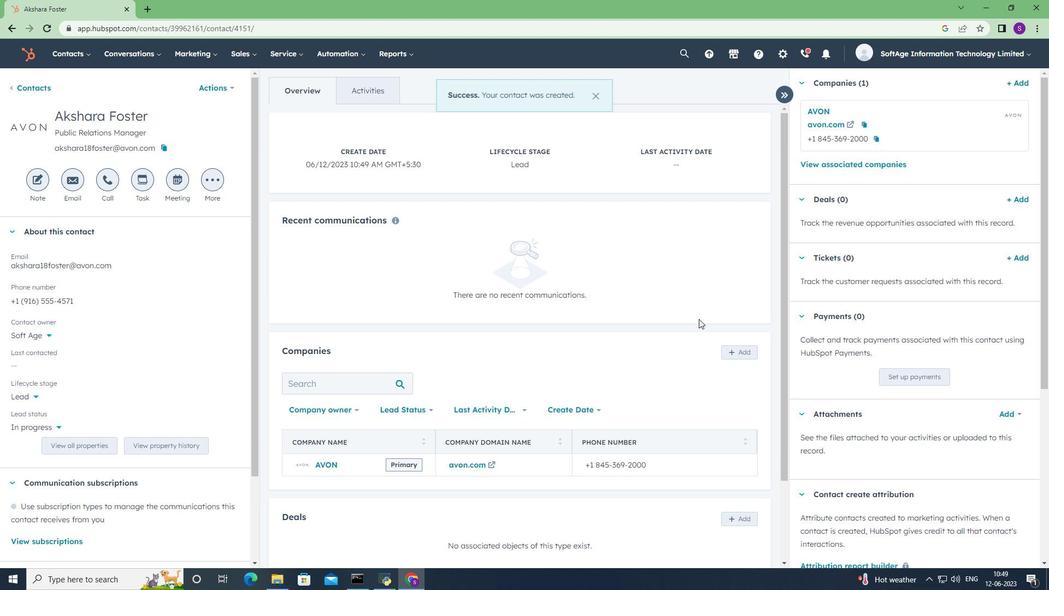 
Action: Mouse scrolled (699, 318) with delta (0, 0)
Screenshot: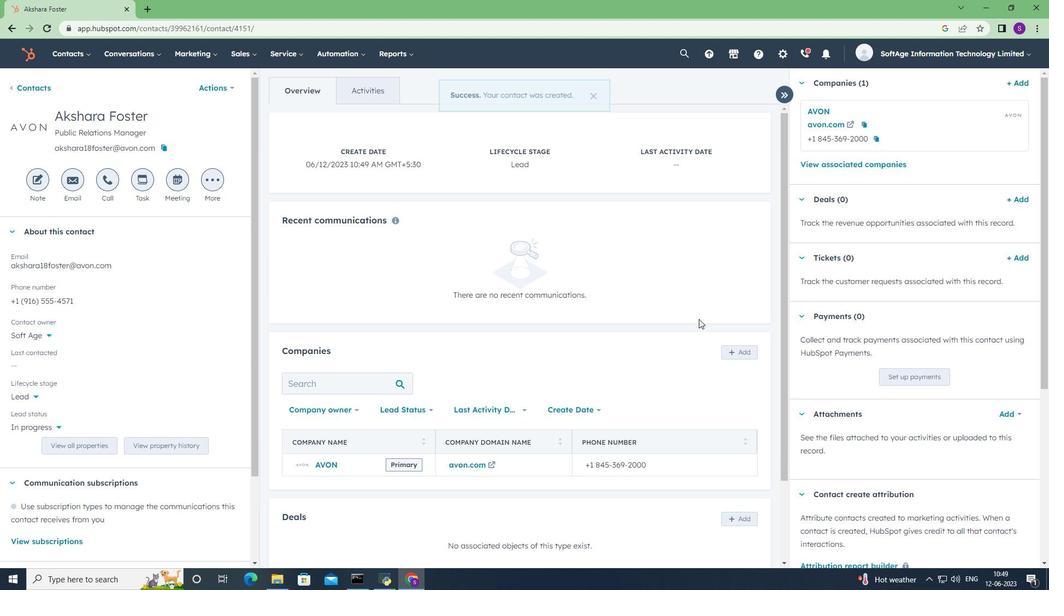 
Action: Mouse scrolled (699, 319) with delta (0, 0)
Screenshot: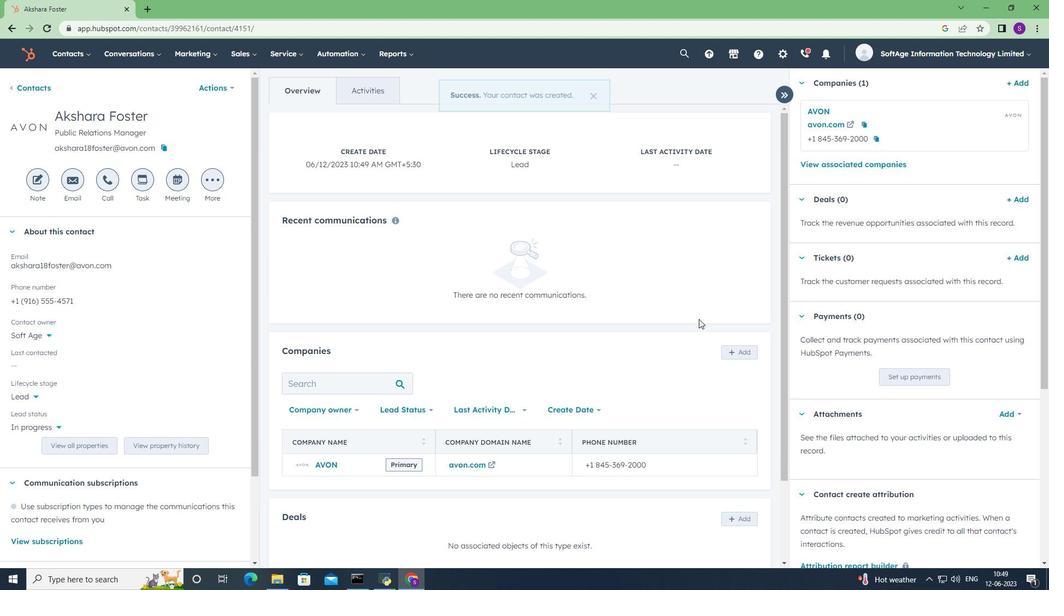 
Action: Mouse scrolled (699, 318) with delta (0, 0)
Screenshot: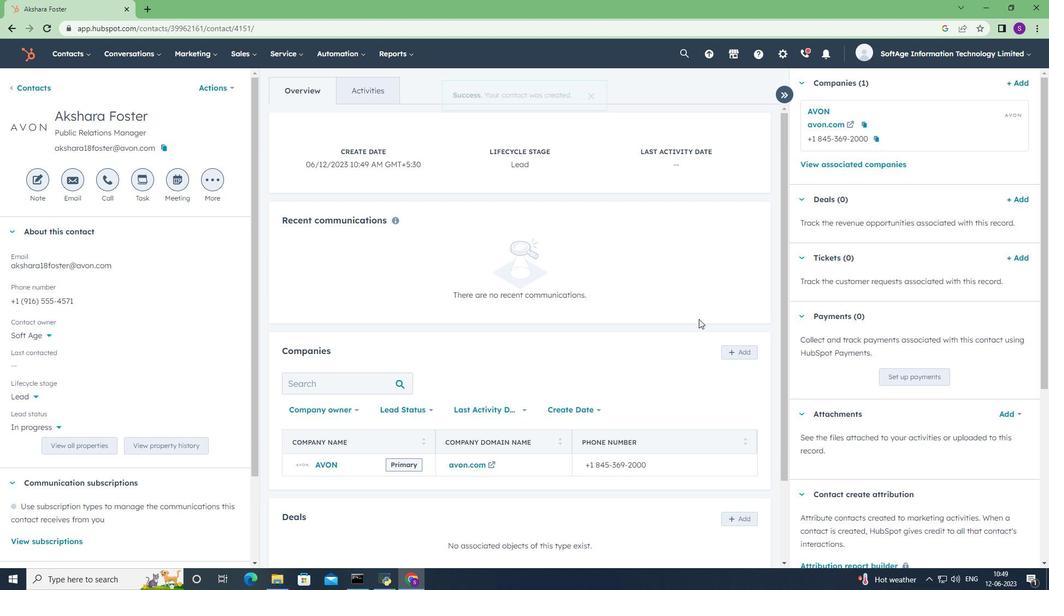 
Action: Mouse scrolled (699, 318) with delta (0, 0)
Screenshot: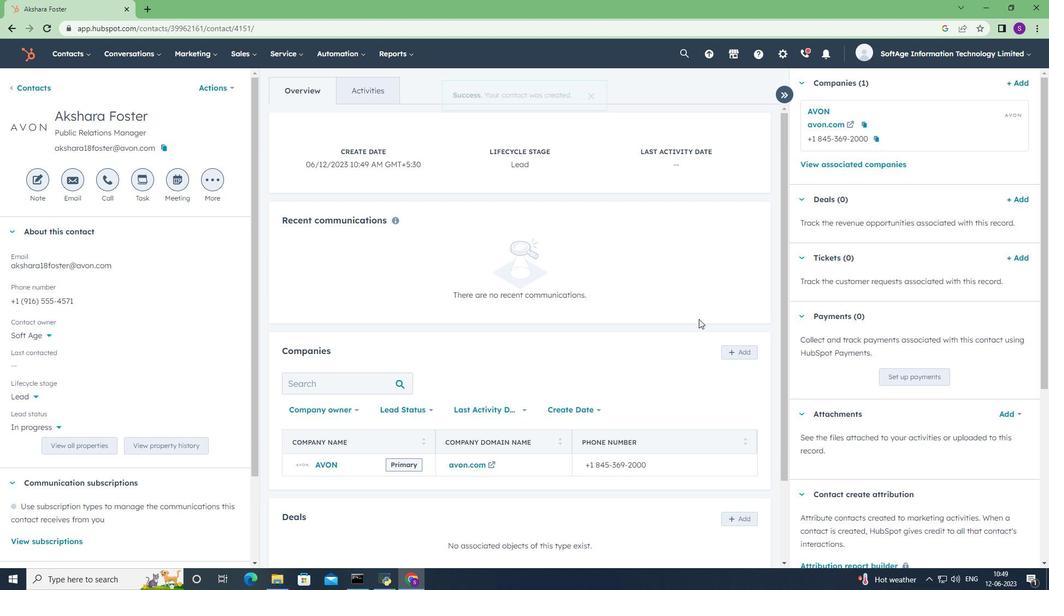 
Action: Mouse scrolled (699, 318) with delta (0, 0)
Screenshot: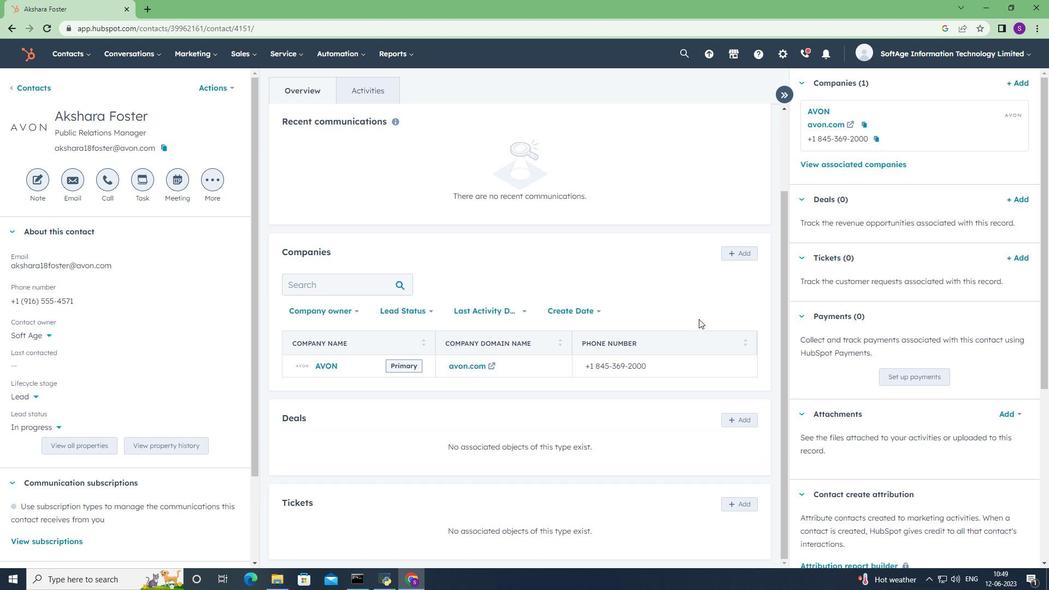
Action: Mouse scrolled (699, 318) with delta (0, 0)
Screenshot: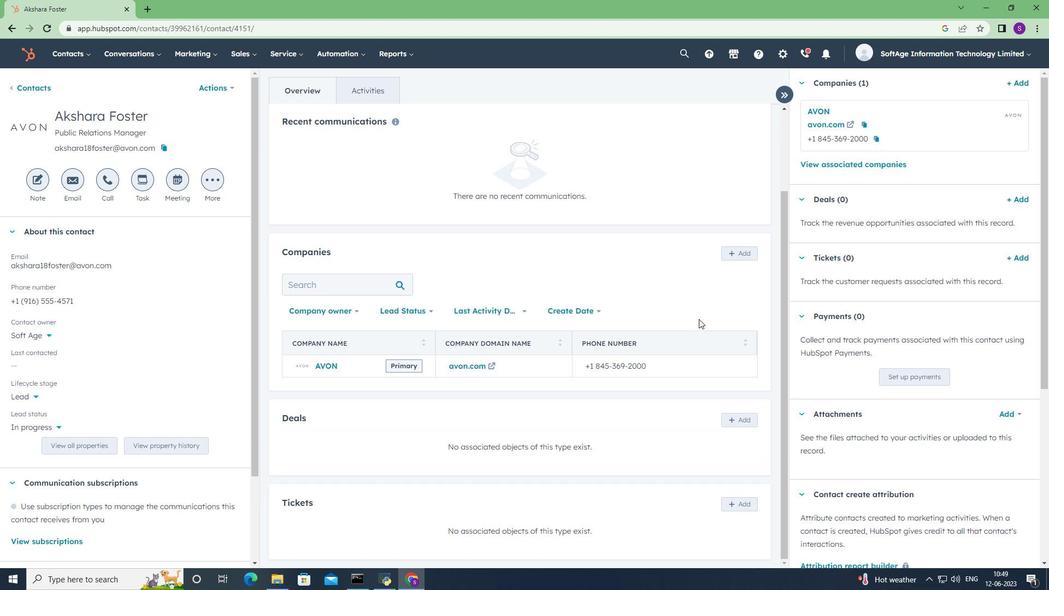
Action: Mouse scrolled (699, 318) with delta (0, 0)
Screenshot: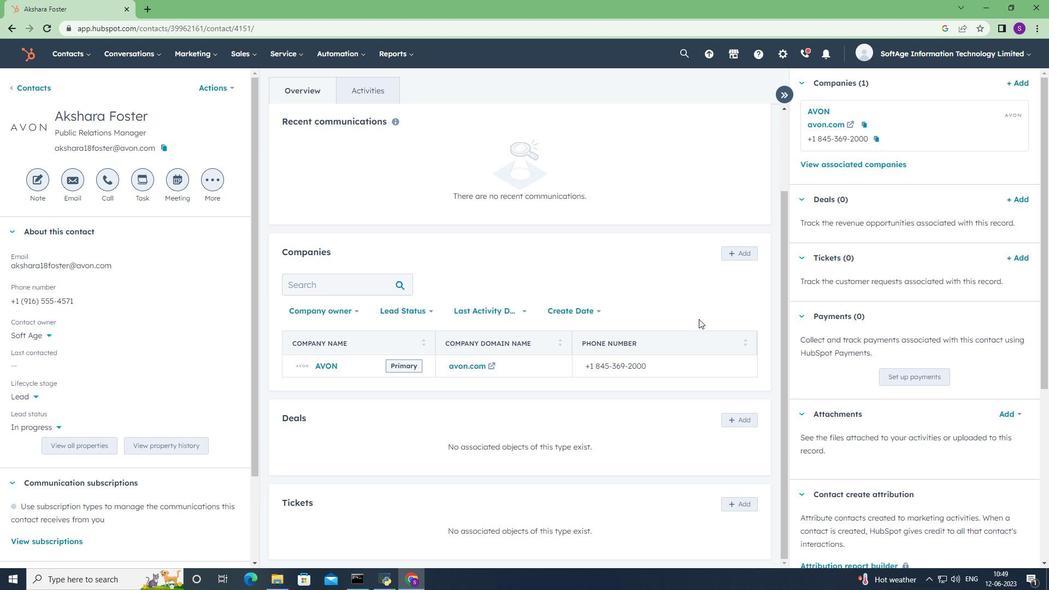 
Action: Mouse scrolled (699, 318) with delta (0, 0)
Screenshot: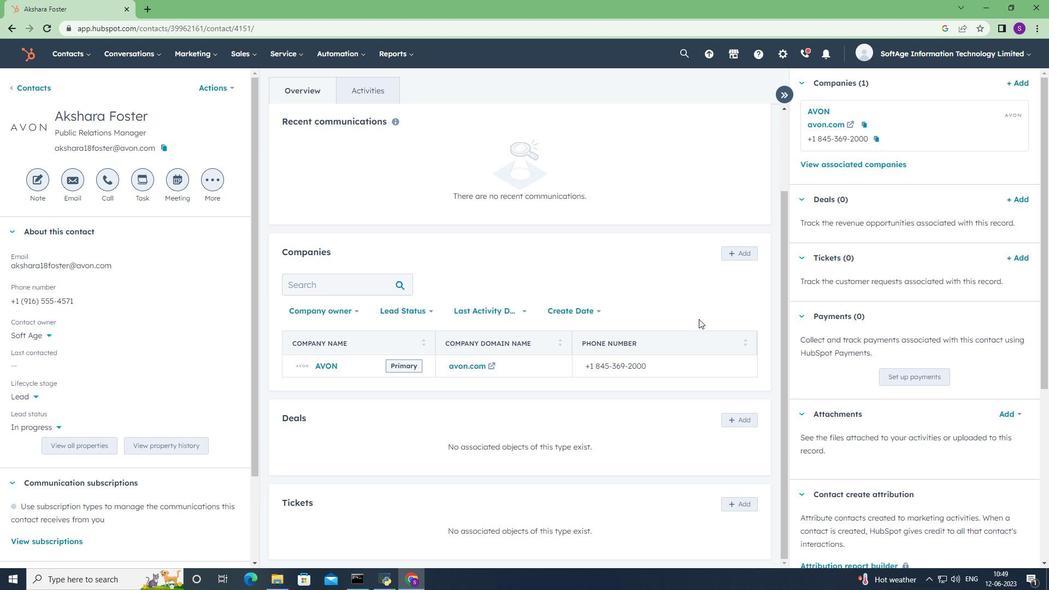 
Action: Mouse scrolled (699, 318) with delta (0, 0)
Screenshot: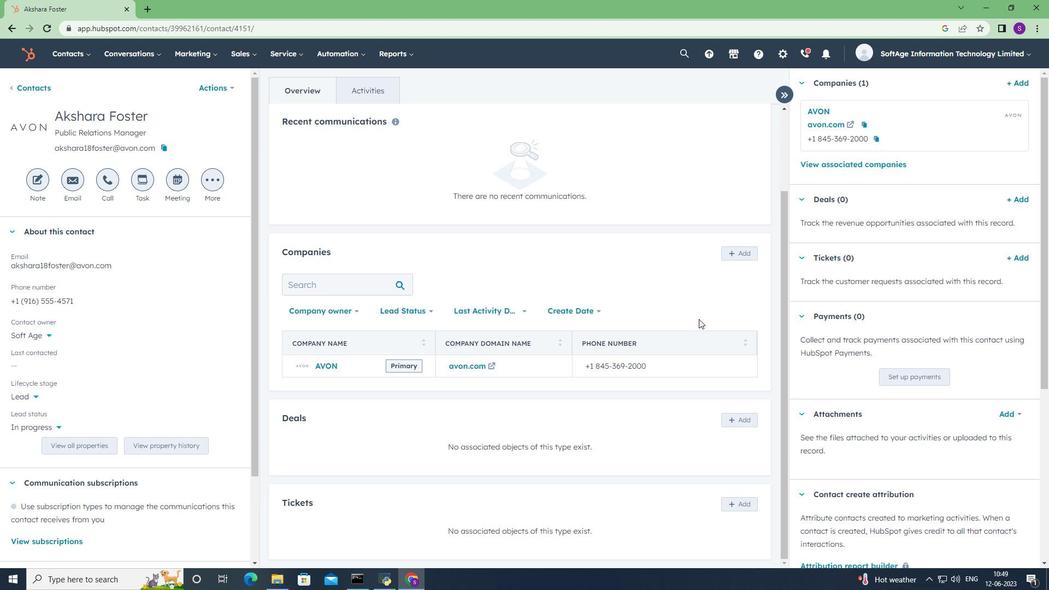 
